 Task: For heading Use Italics Comic Sans MS with blue  colour, bold & Underline.  font size for heading22,  'Change the font style of data to'EB Garamond and font size to 14,  Change the alignment of both headline & data to Align right In the sheet  DashboardPayHist
Action: Mouse moved to (54, 136)
Screenshot: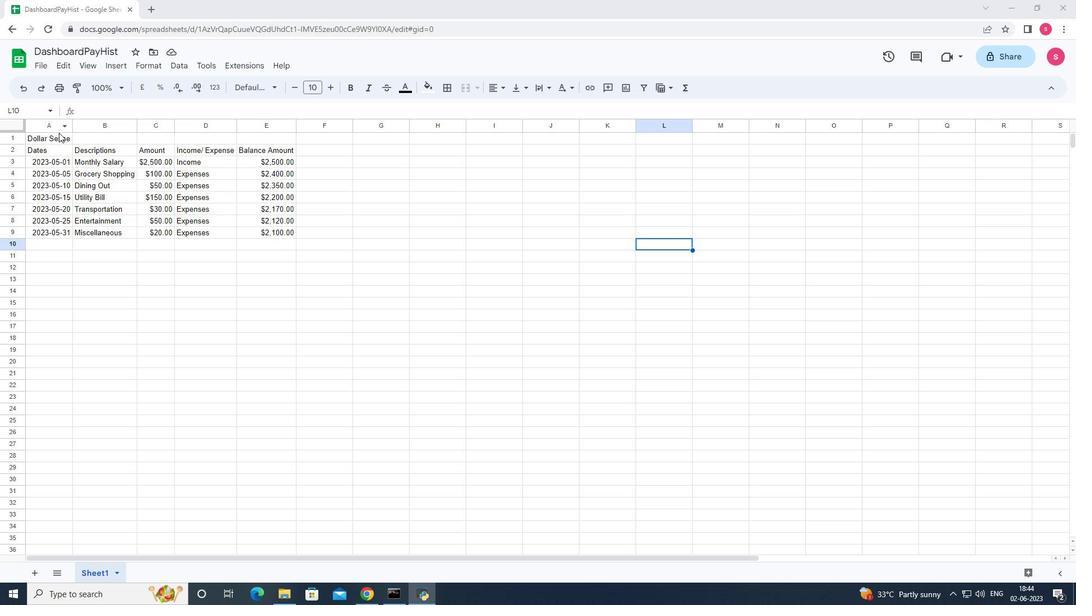 
Action: Mouse pressed left at (54, 136)
Screenshot: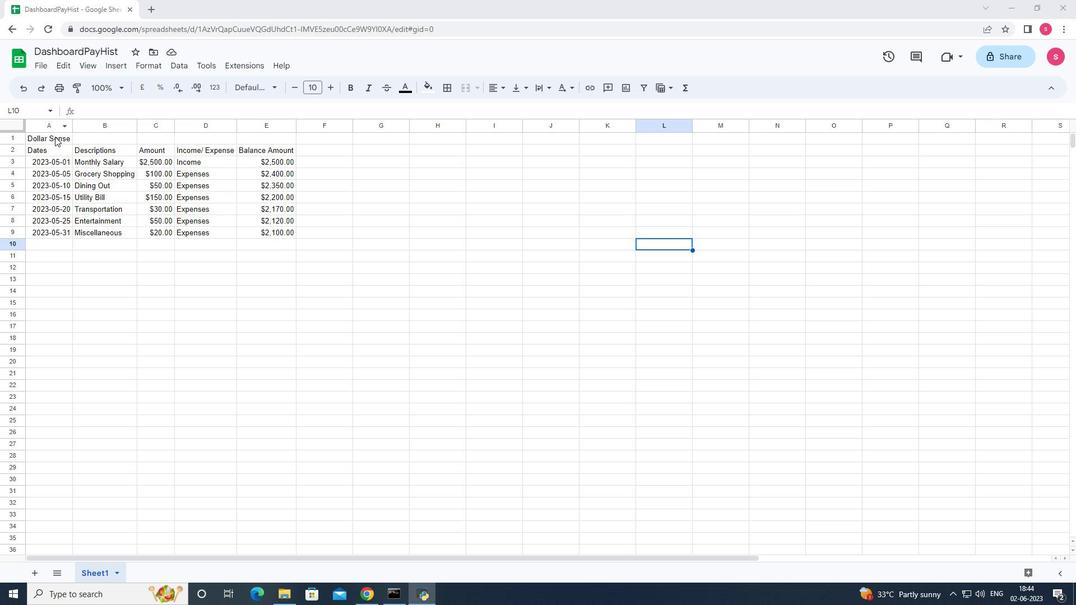 
Action: Mouse moved to (260, 91)
Screenshot: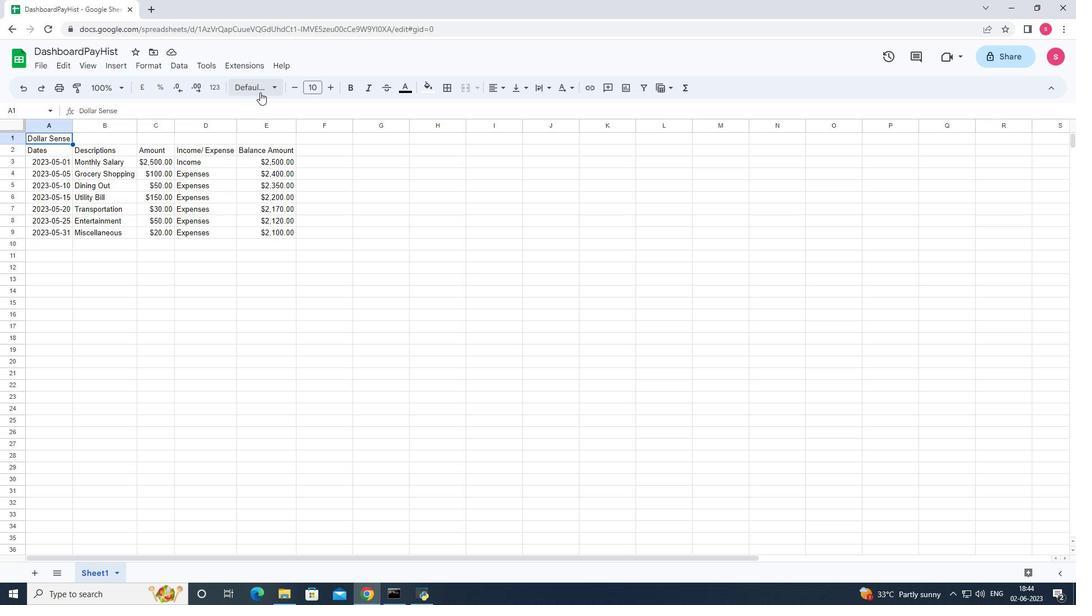 
Action: Mouse pressed left at (260, 91)
Screenshot: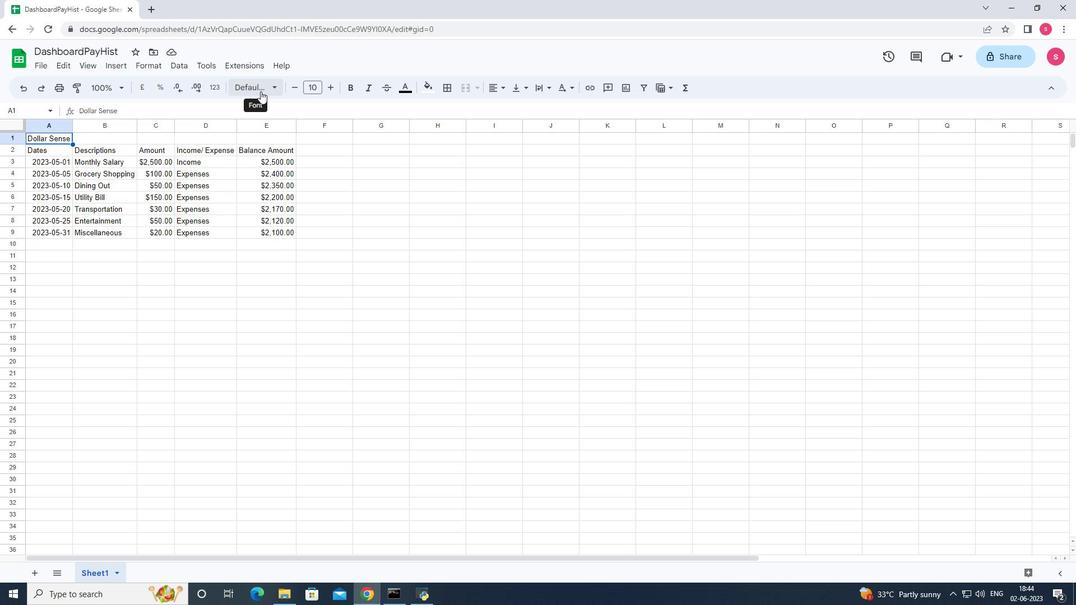 
Action: Mouse moved to (291, 398)
Screenshot: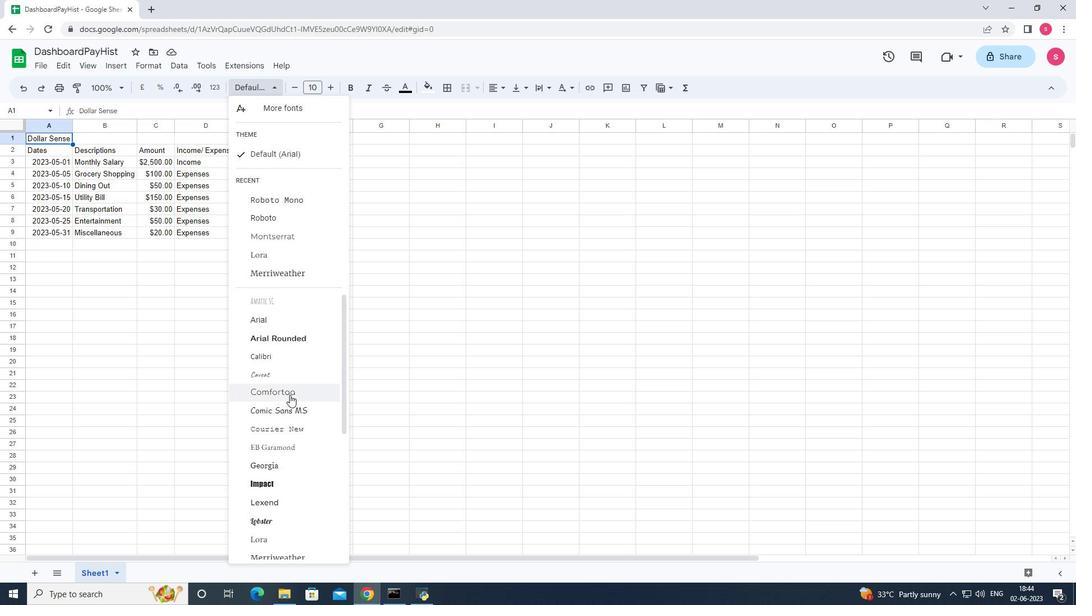 
Action: Mouse scrolled (291, 398) with delta (0, 0)
Screenshot: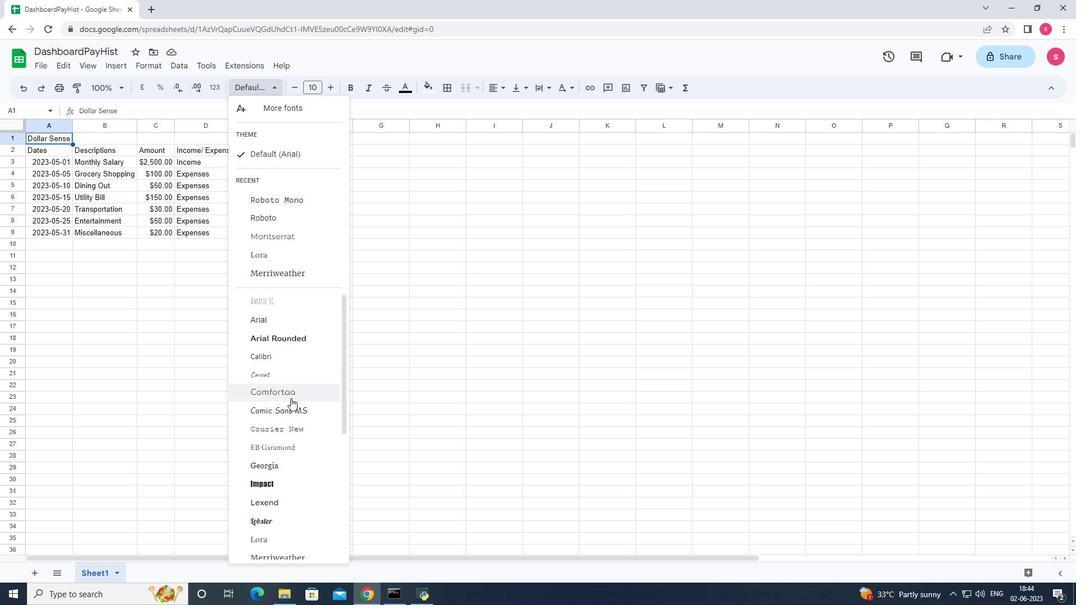 
Action: Mouse moved to (292, 402)
Screenshot: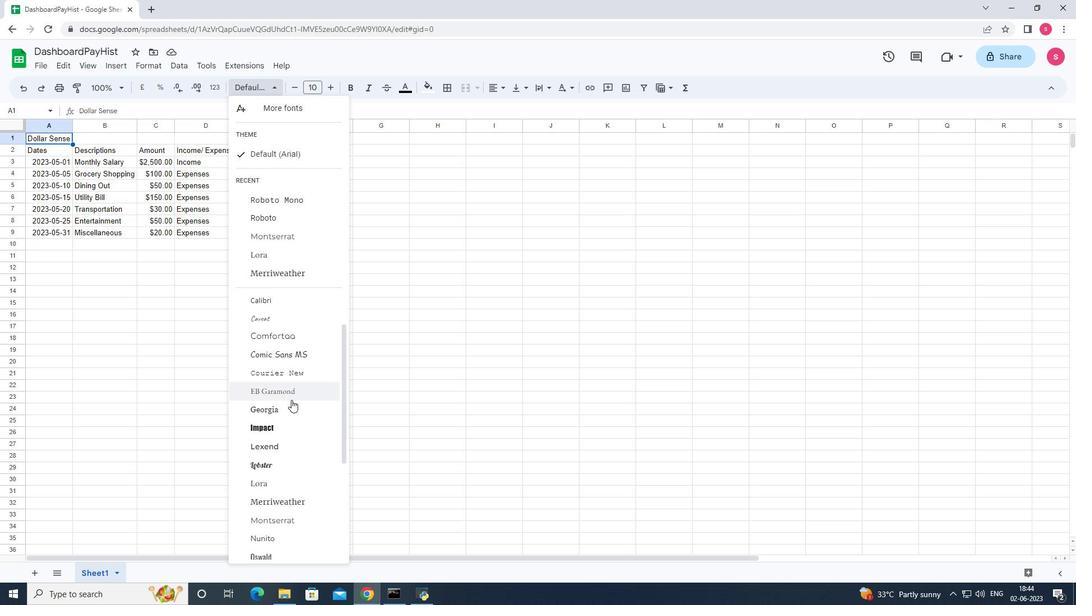 
Action: Mouse scrolled (292, 401) with delta (0, 0)
Screenshot: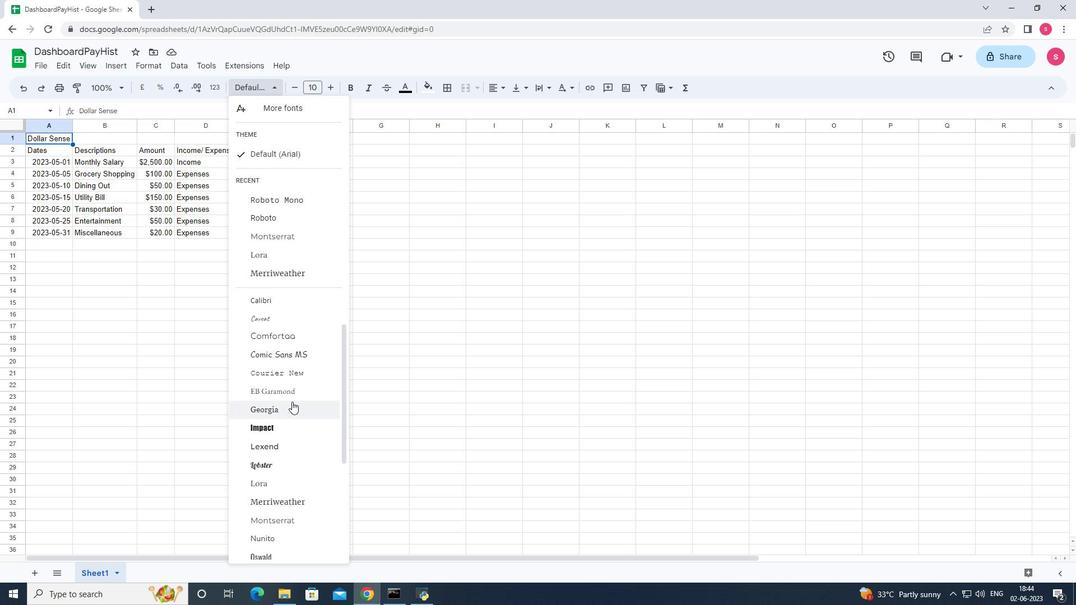 
Action: Mouse scrolled (292, 401) with delta (0, 0)
Screenshot: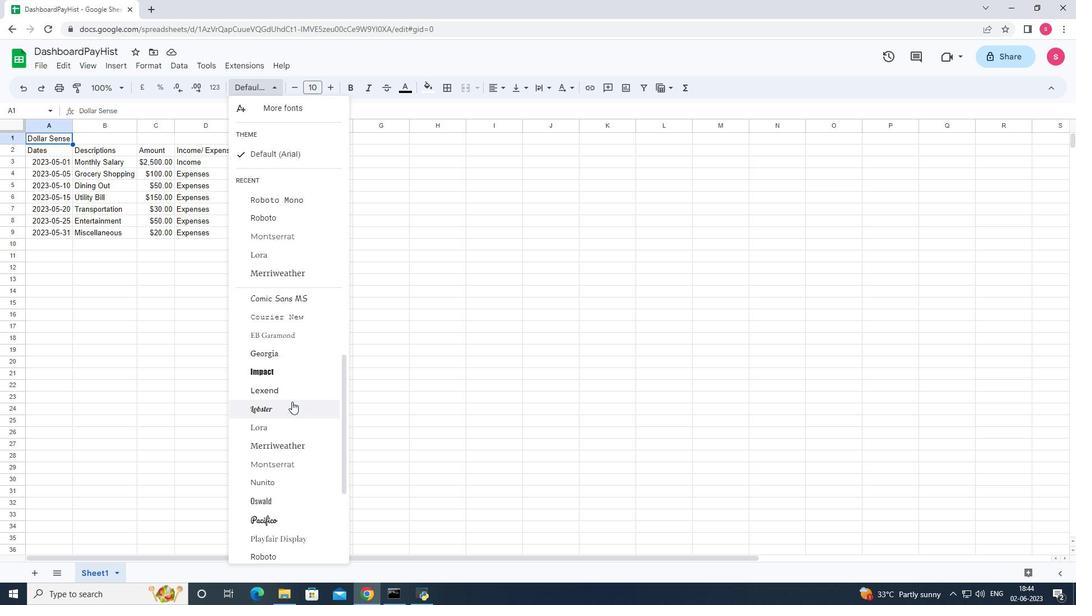 
Action: Mouse scrolled (292, 401) with delta (0, 0)
Screenshot: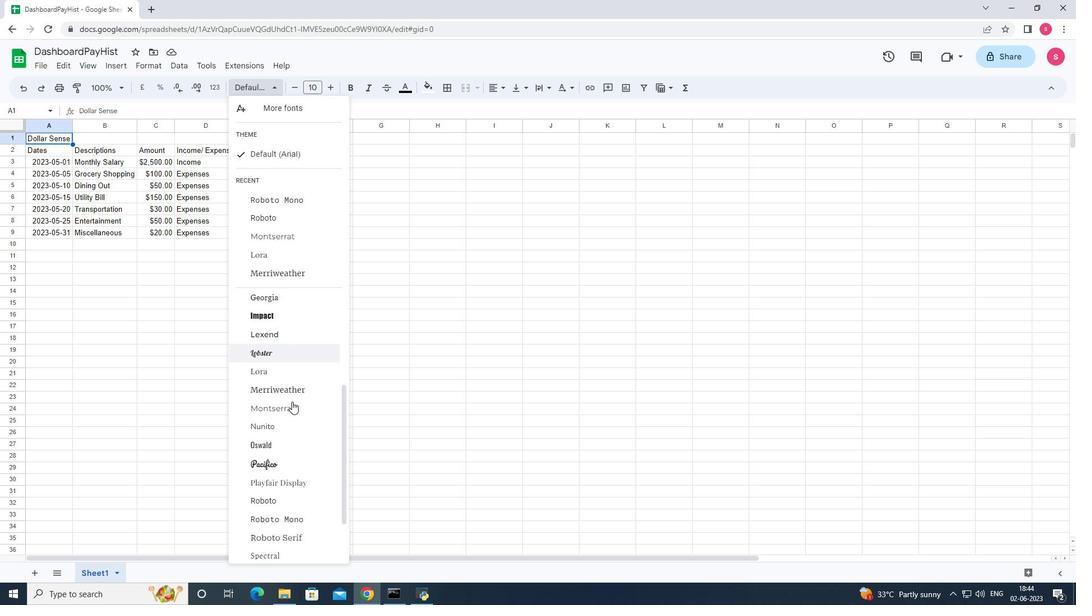 
Action: Mouse scrolled (292, 401) with delta (0, 0)
Screenshot: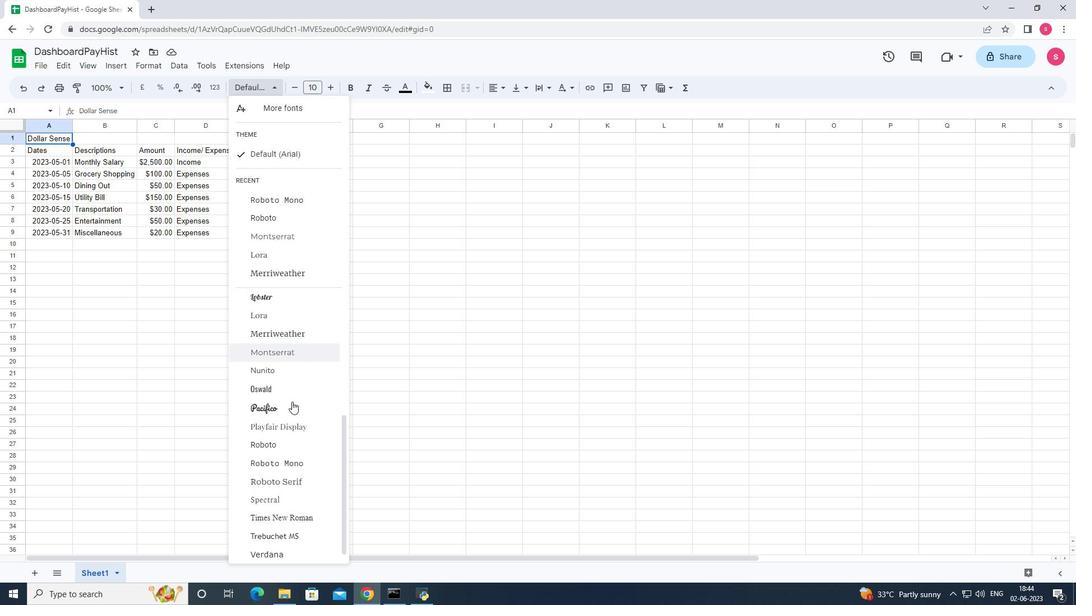 
Action: Mouse scrolled (292, 401) with delta (0, 0)
Screenshot: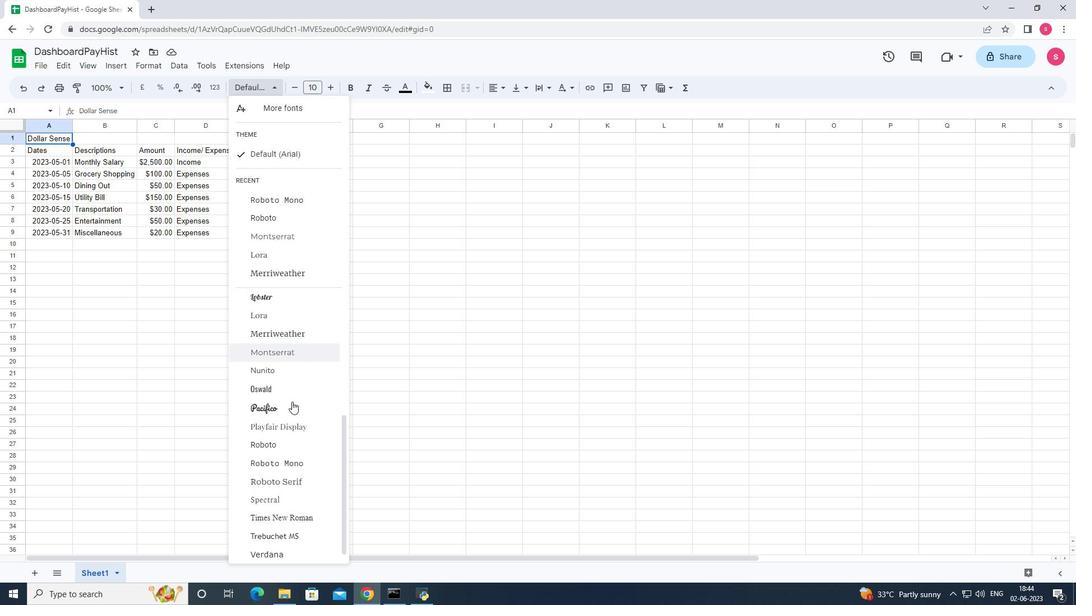 
Action: Mouse scrolled (292, 402) with delta (0, 0)
Screenshot: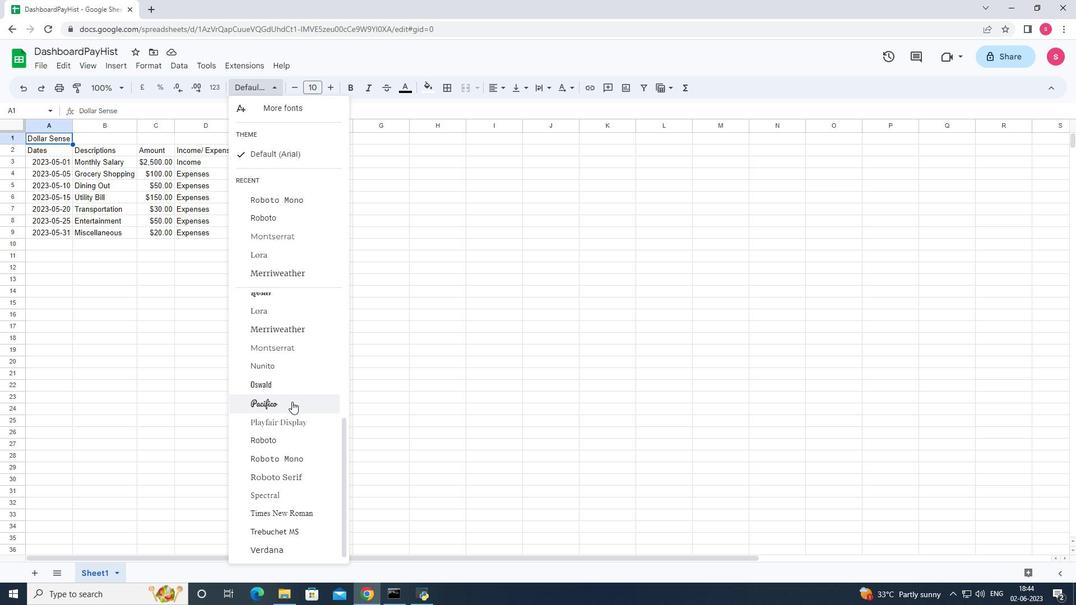 
Action: Mouse scrolled (292, 402) with delta (0, 0)
Screenshot: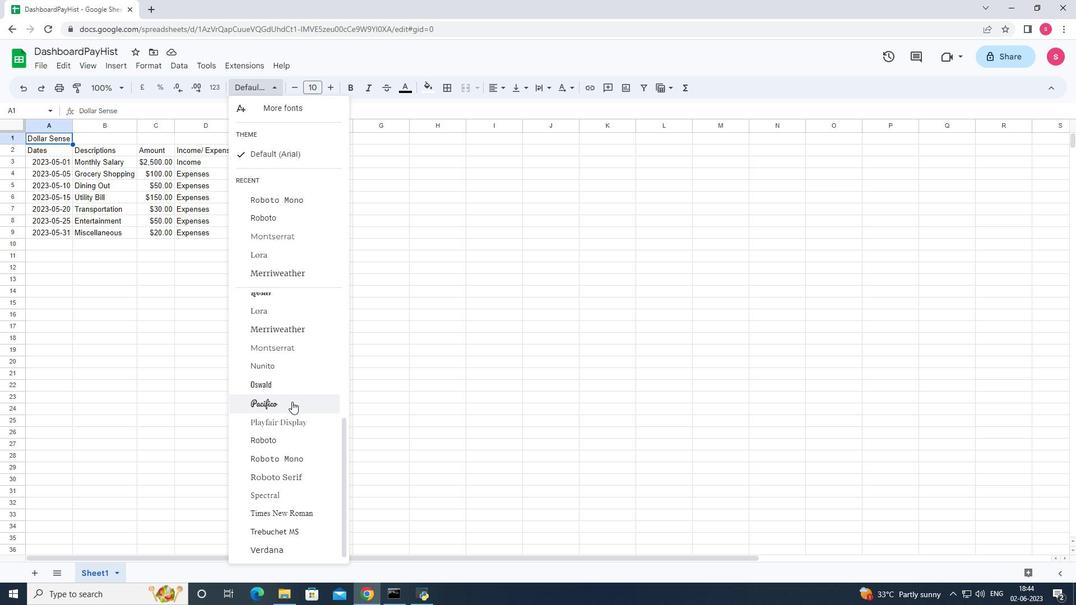 
Action: Mouse scrolled (292, 402) with delta (0, 0)
Screenshot: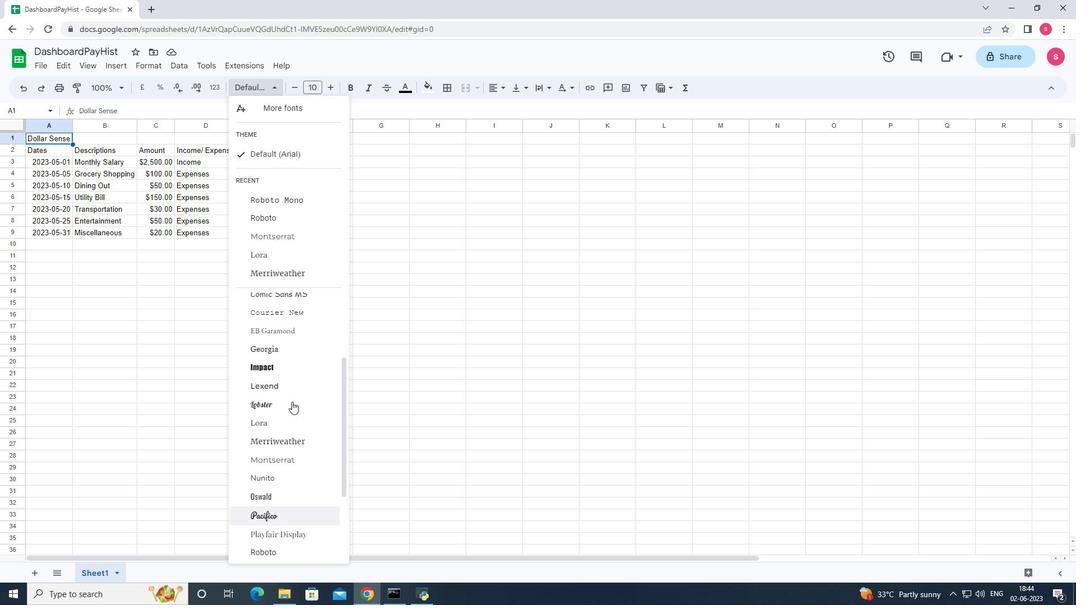 
Action: Mouse scrolled (292, 402) with delta (0, 0)
Screenshot: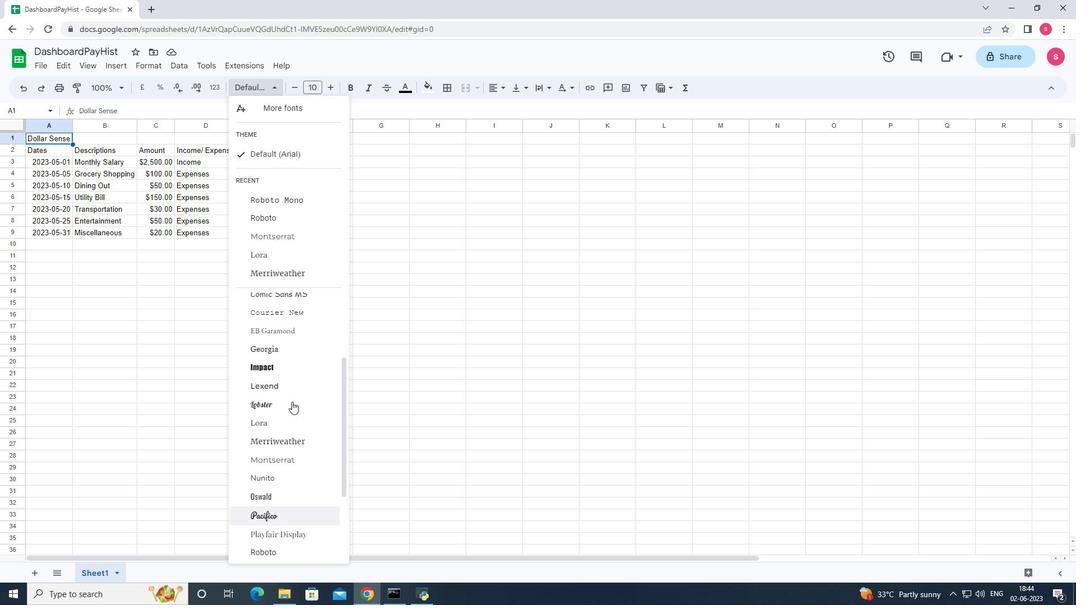 
Action: Mouse moved to (298, 407)
Screenshot: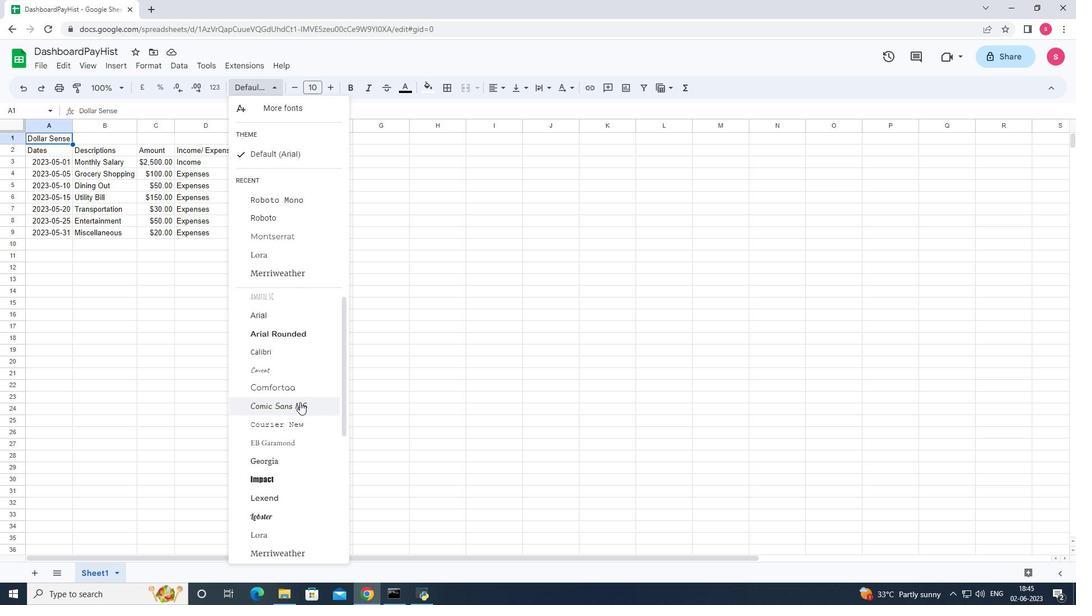 
Action: Mouse pressed left at (298, 407)
Screenshot: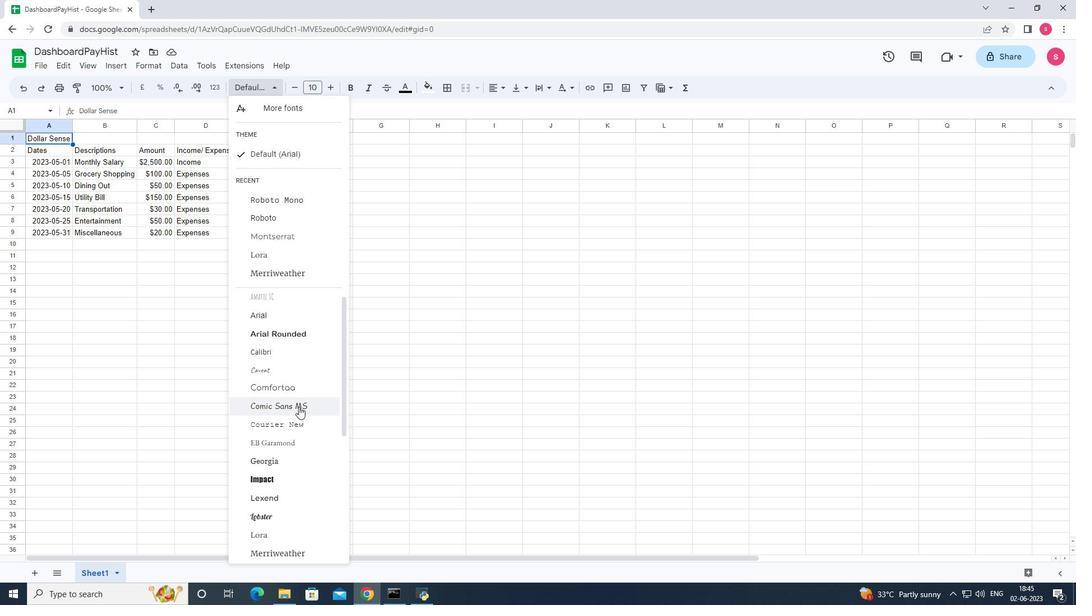 
Action: Mouse moved to (404, 93)
Screenshot: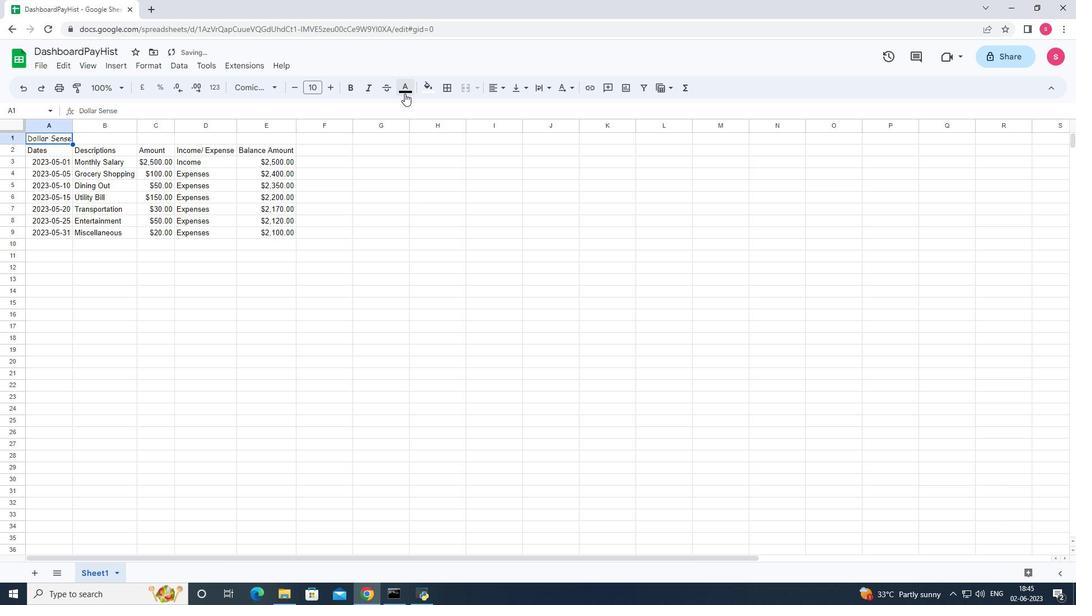 
Action: Mouse pressed left at (404, 93)
Screenshot: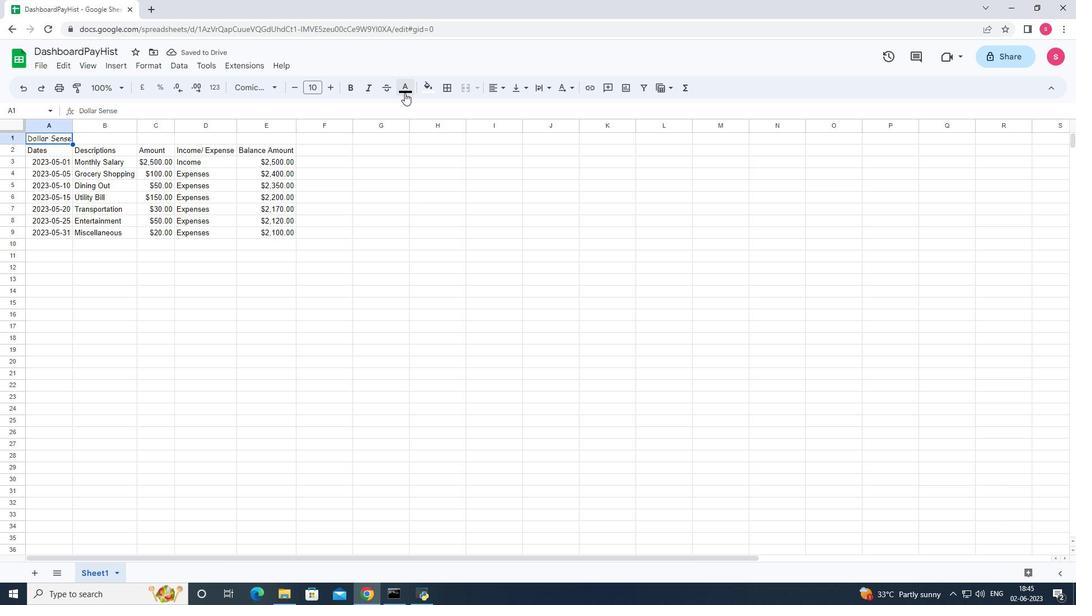 
Action: Mouse moved to (494, 141)
Screenshot: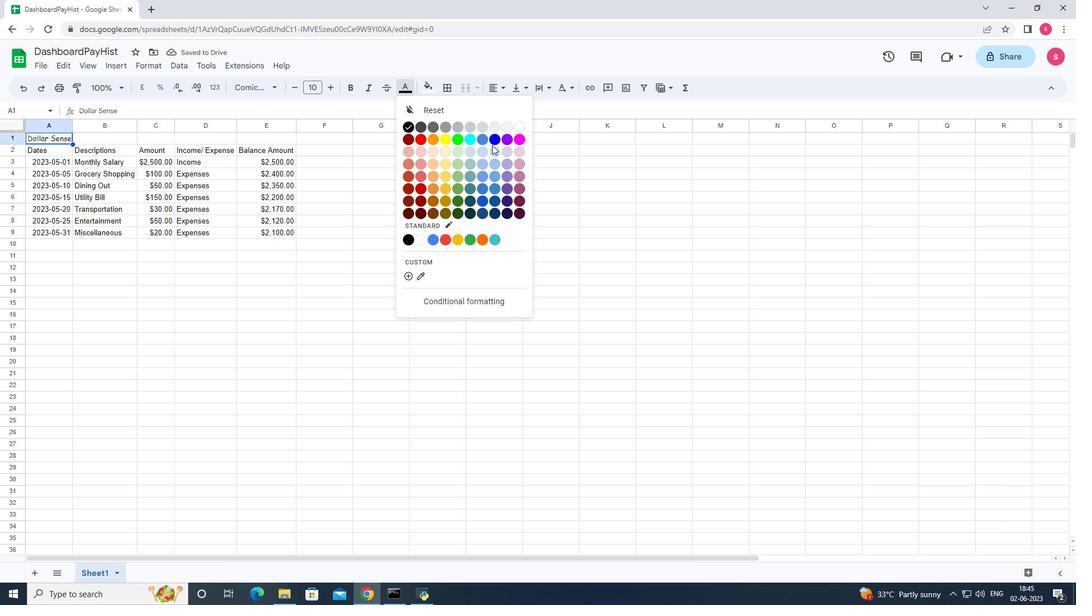 
Action: Mouse pressed left at (494, 141)
Screenshot: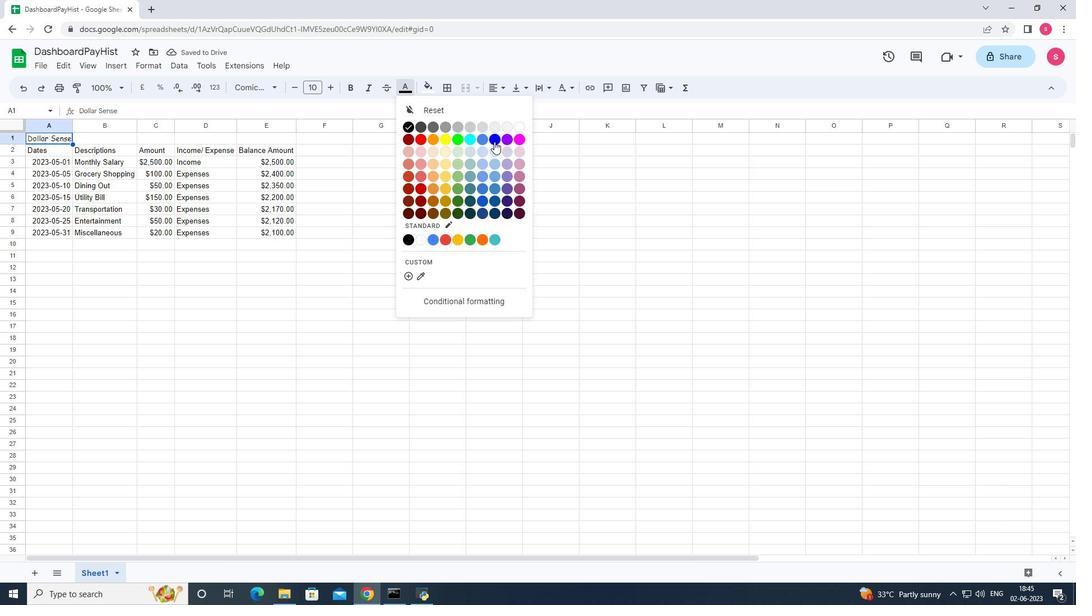 
Action: Mouse moved to (348, 91)
Screenshot: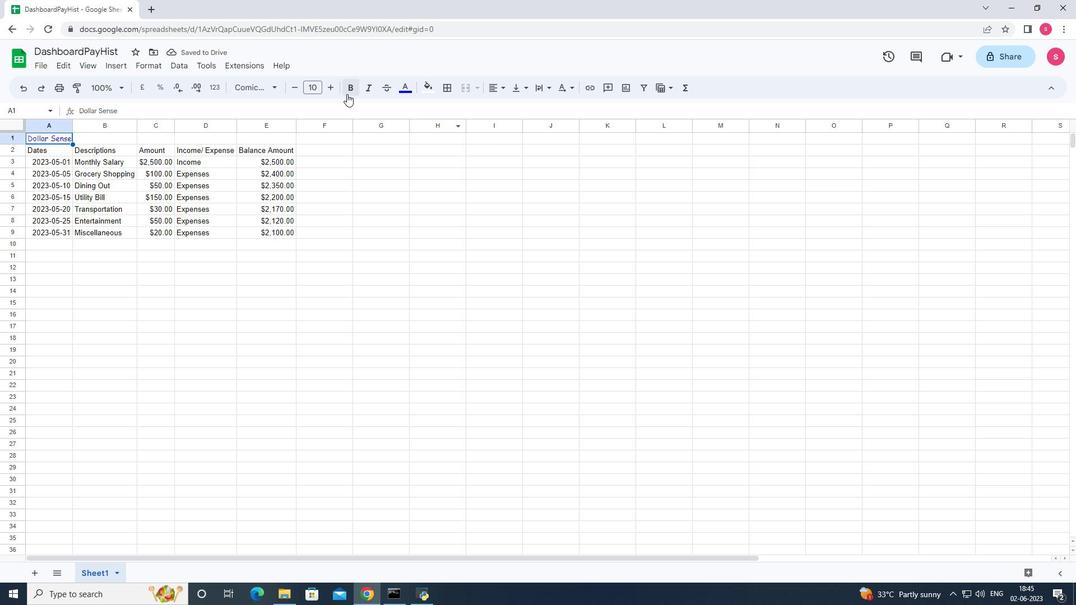 
Action: Mouse pressed left at (348, 91)
Screenshot: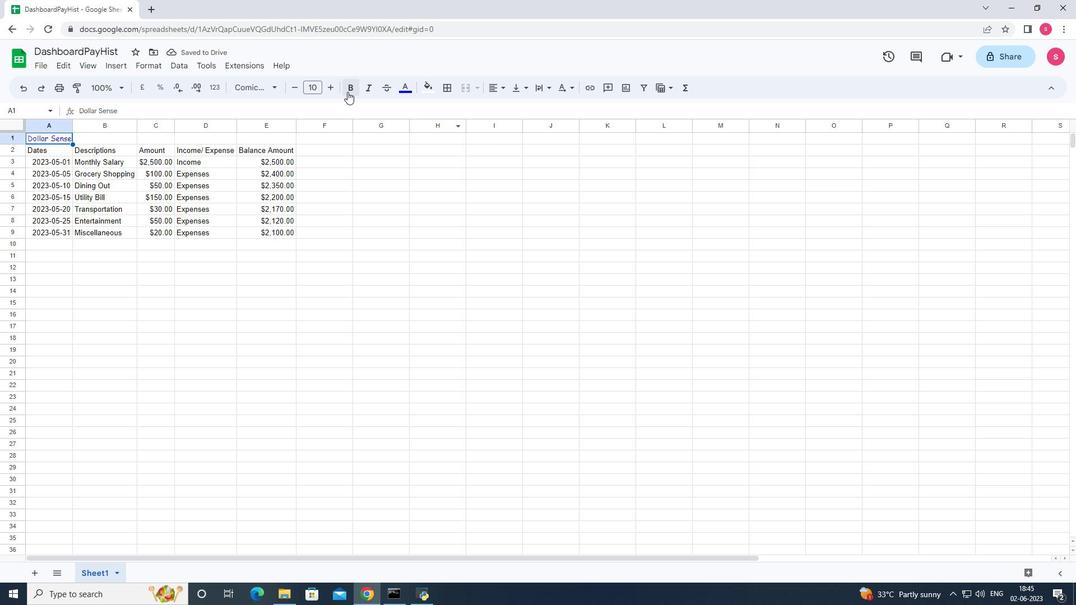 
Action: Mouse moved to (150, 67)
Screenshot: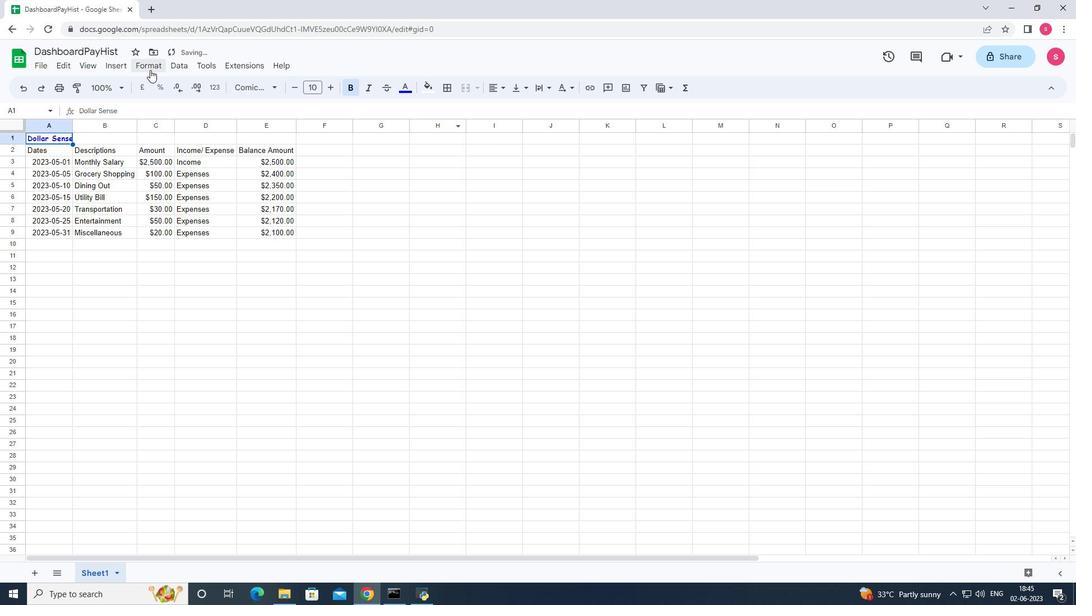 
Action: Mouse pressed left at (150, 67)
Screenshot: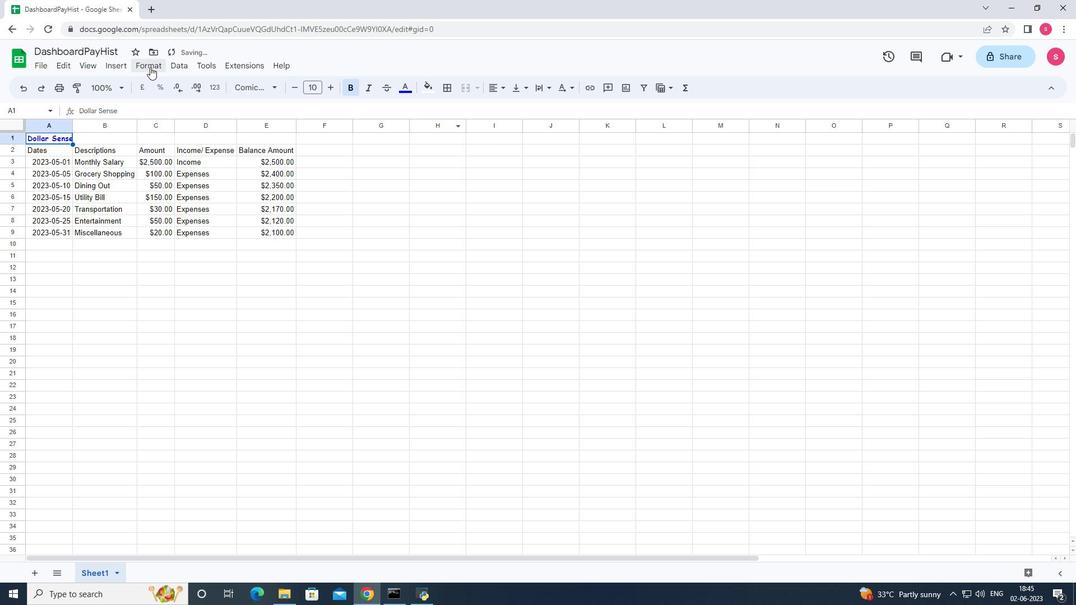 
Action: Mouse moved to (173, 127)
Screenshot: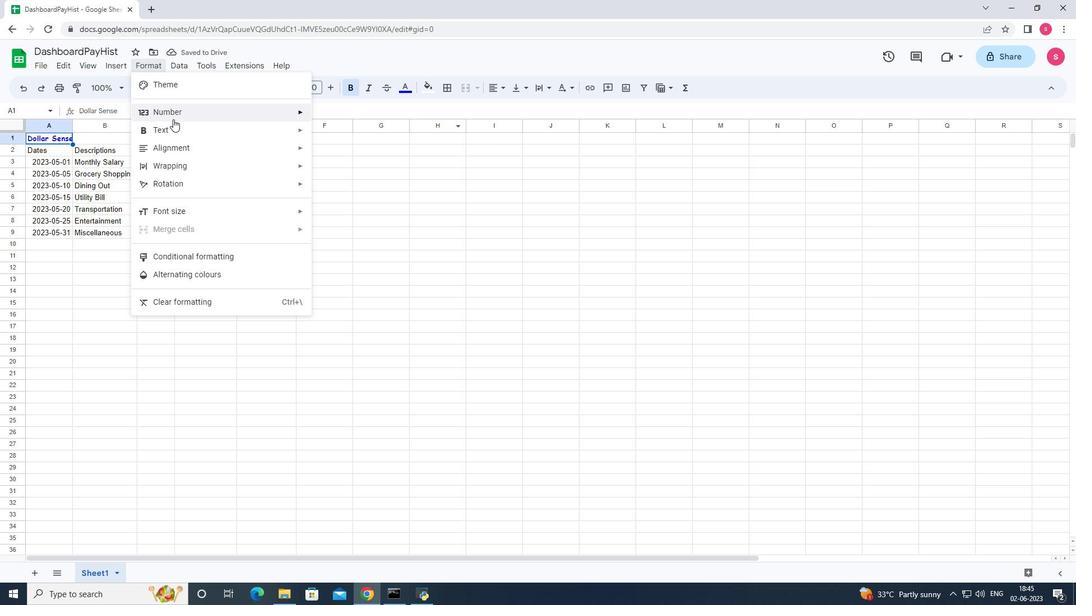 
Action: Mouse pressed left at (173, 127)
Screenshot: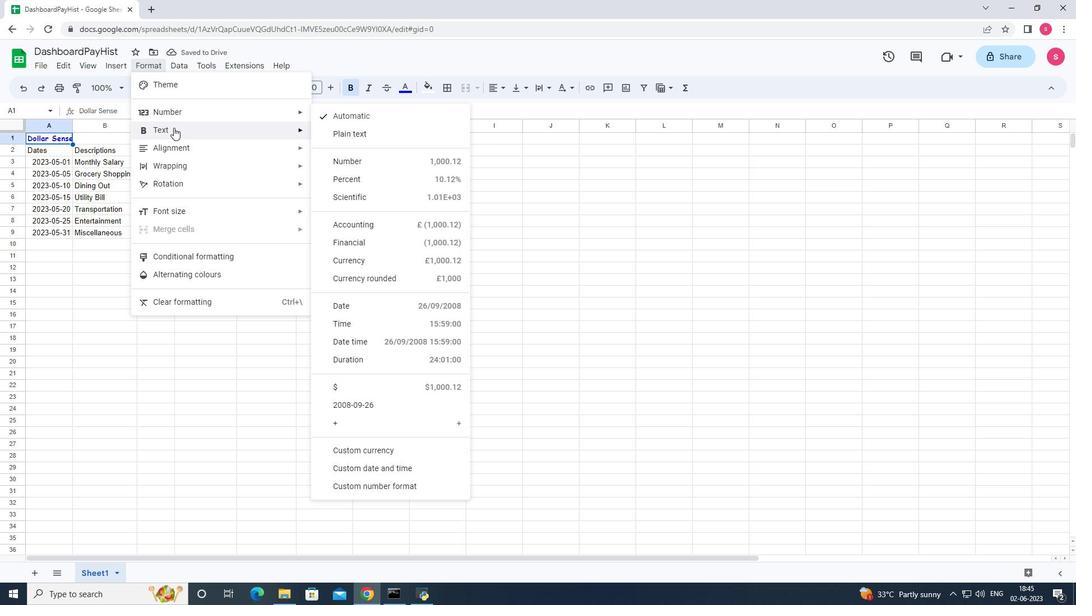 
Action: Mouse moved to (358, 171)
Screenshot: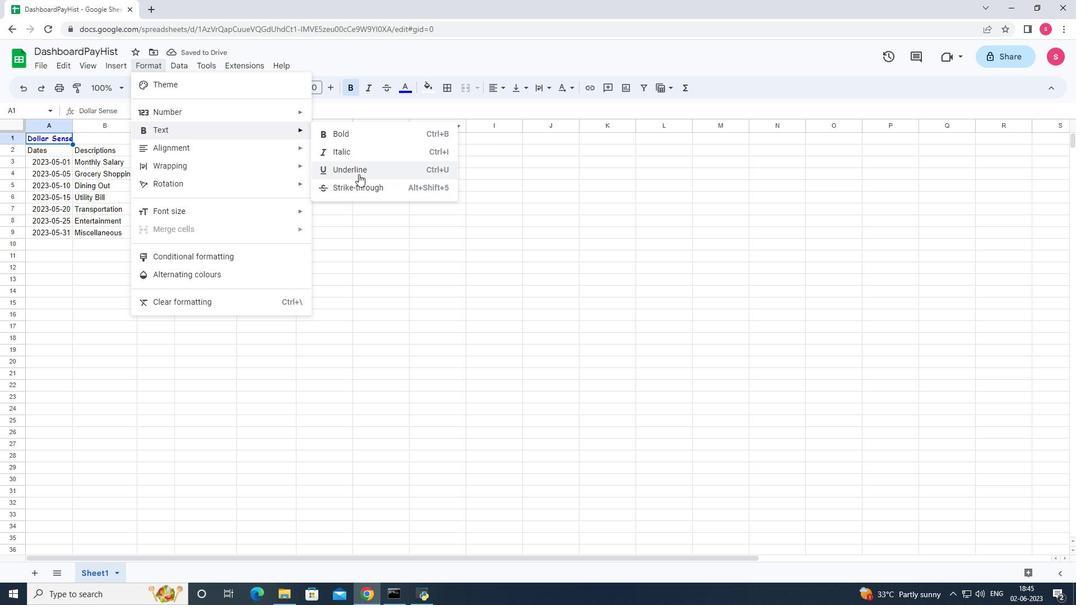 
Action: Mouse pressed left at (358, 171)
Screenshot: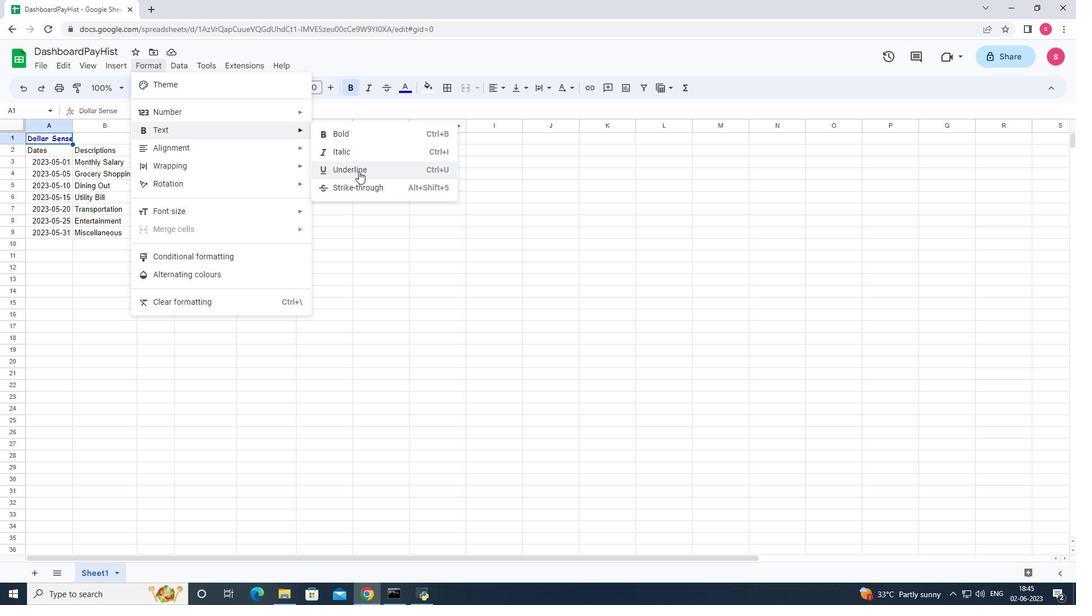 
Action: Mouse moved to (329, 90)
Screenshot: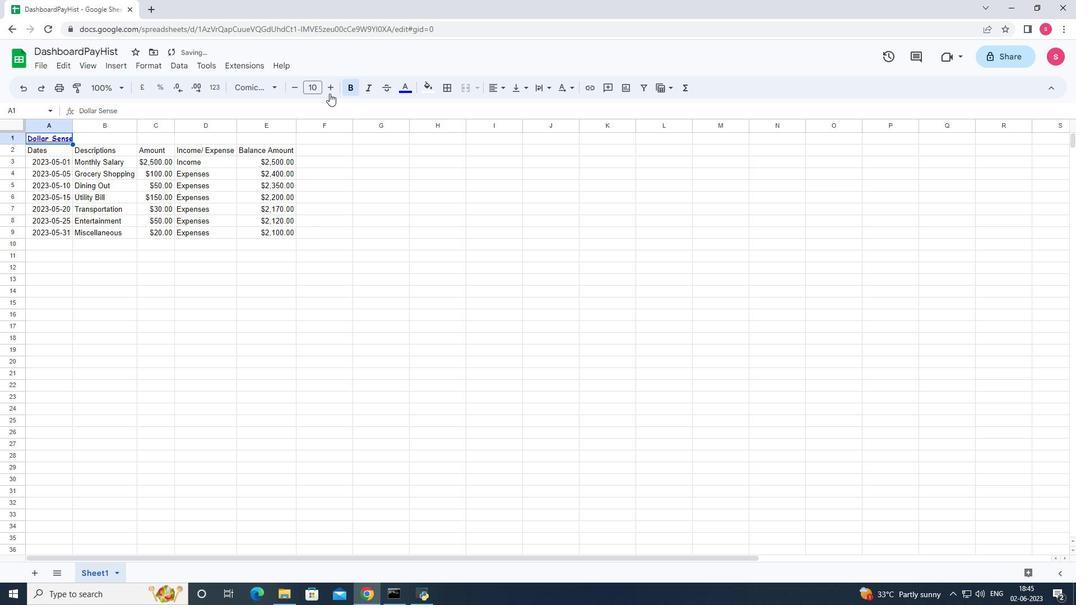 
Action: Mouse pressed left at (329, 90)
Screenshot: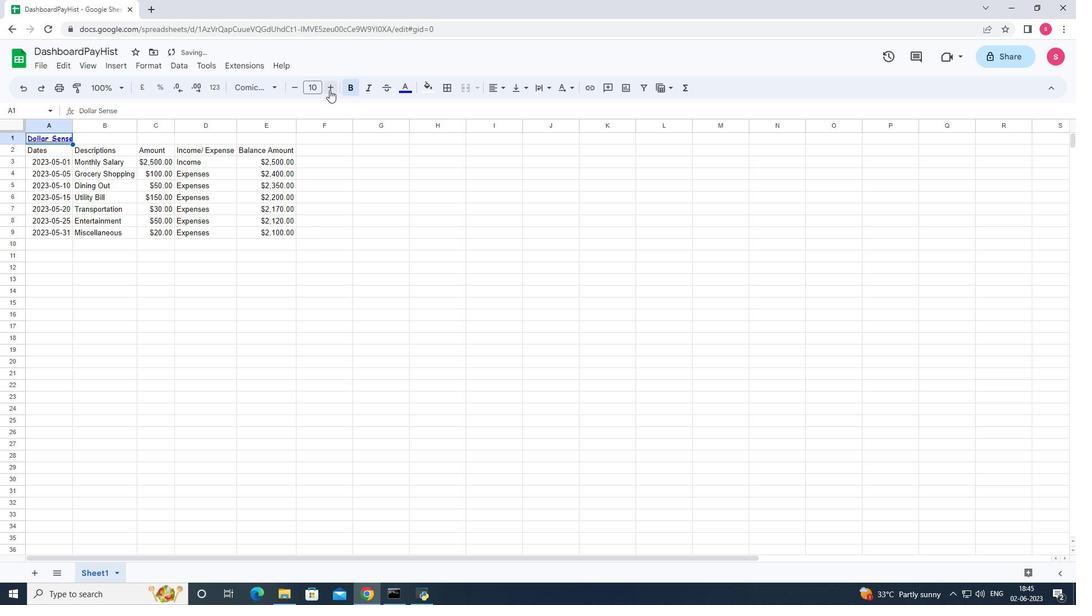 
Action: Mouse pressed left at (329, 90)
Screenshot: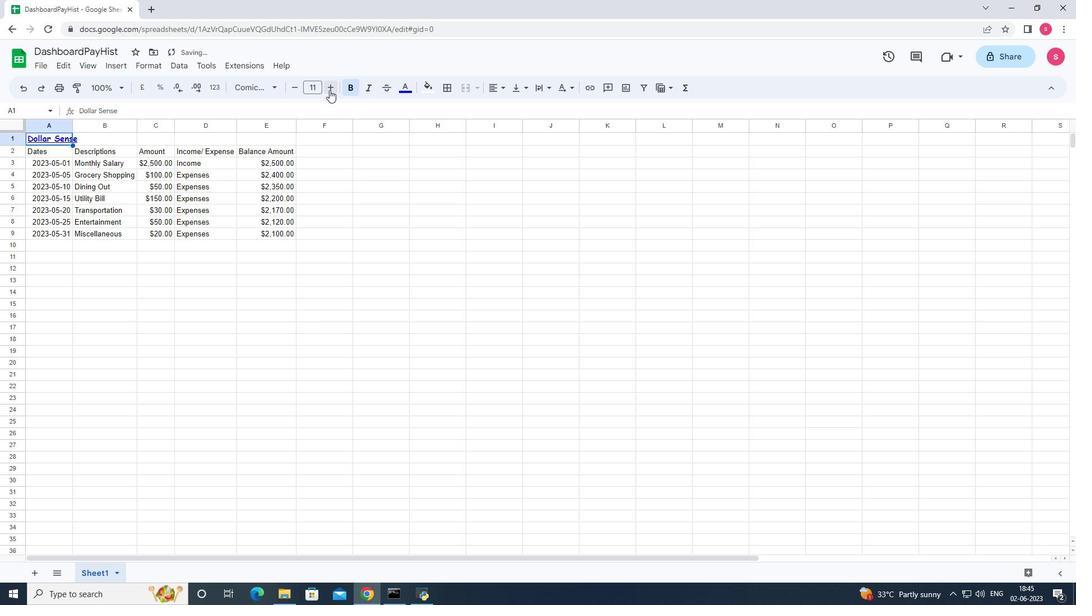 
Action: Mouse pressed left at (329, 90)
Screenshot: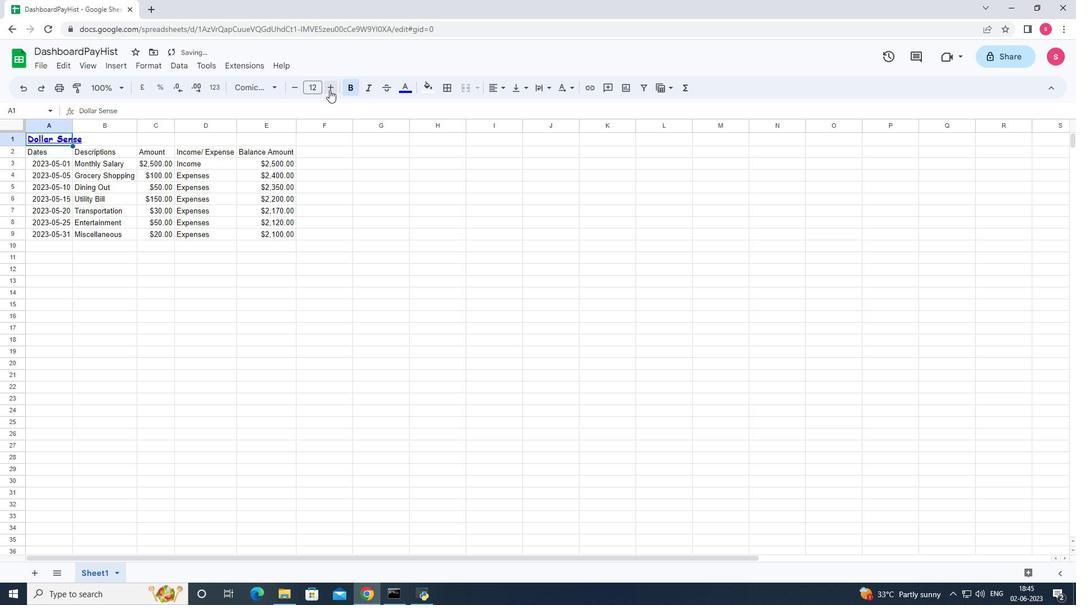 
Action: Mouse pressed left at (329, 90)
Screenshot: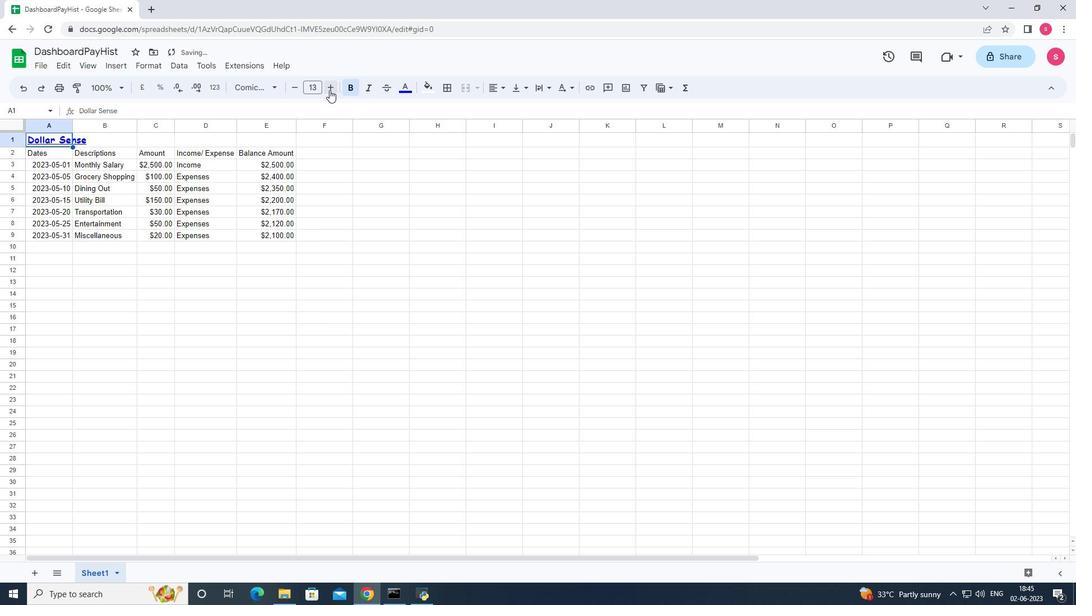 
Action: Mouse moved to (329, 90)
Screenshot: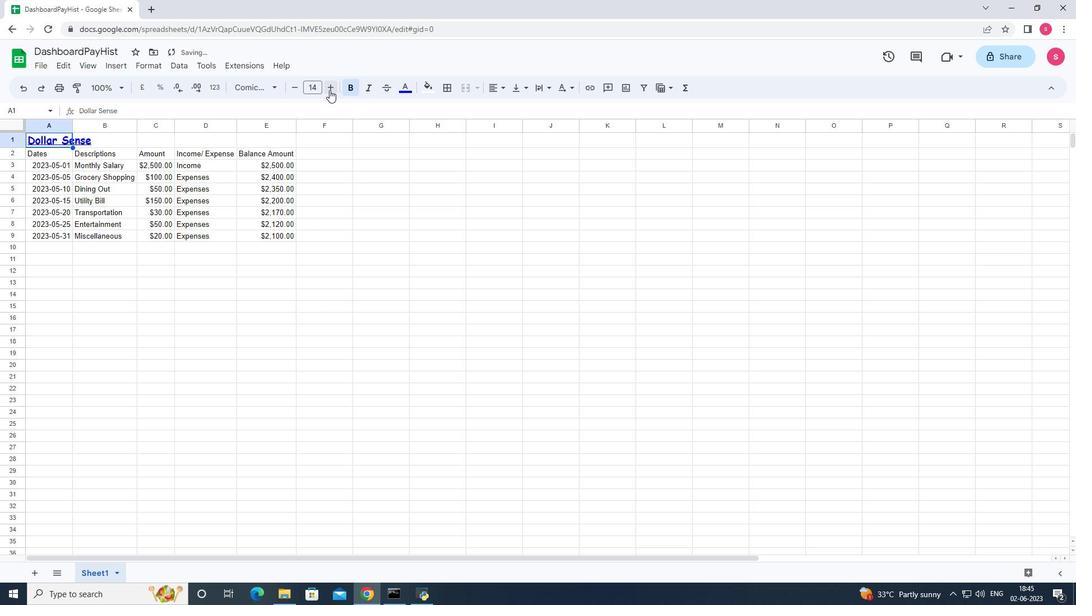 
Action: Mouse pressed left at (329, 90)
Screenshot: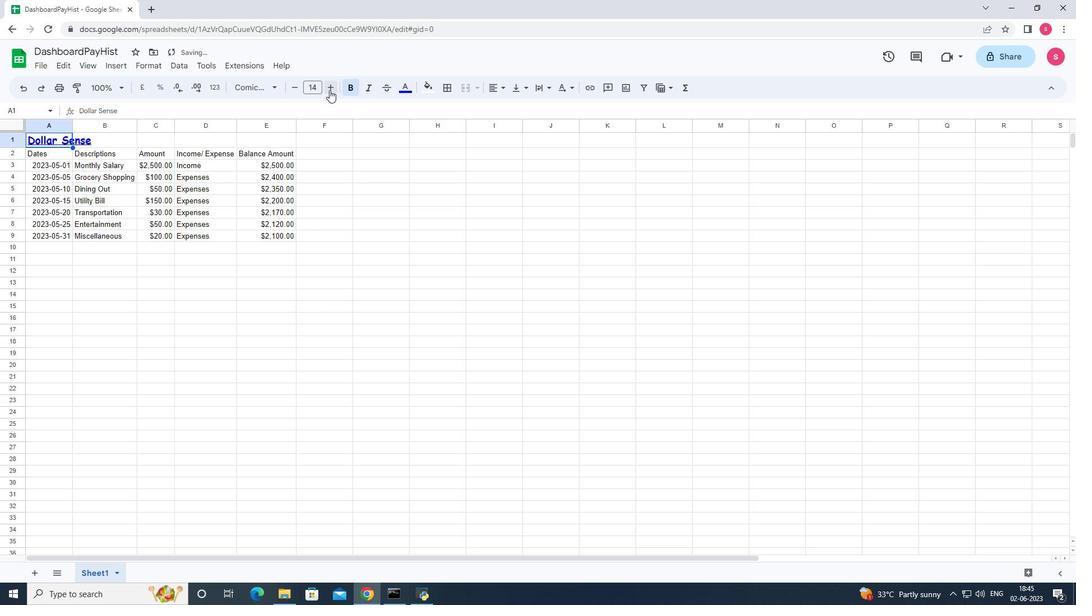 
Action: Mouse pressed left at (329, 90)
Screenshot: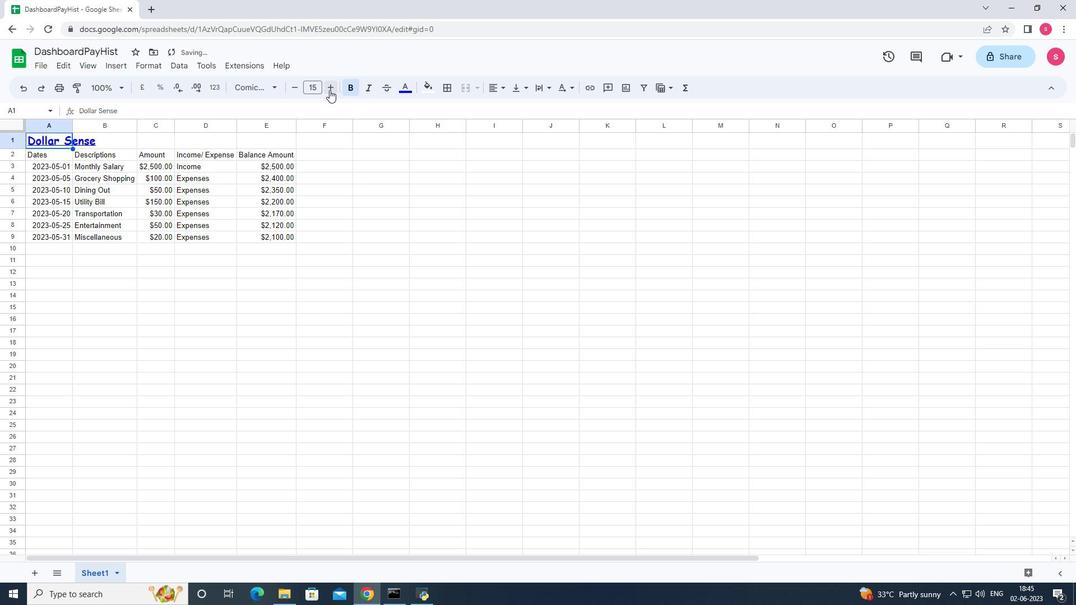 
Action: Mouse pressed left at (329, 90)
Screenshot: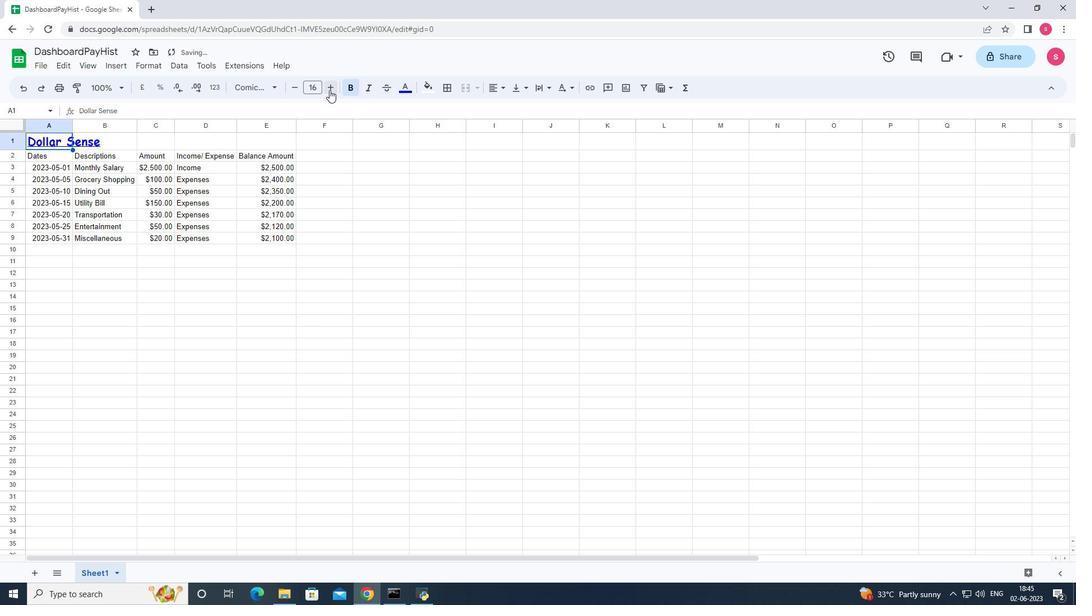 
Action: Mouse pressed left at (329, 90)
Screenshot: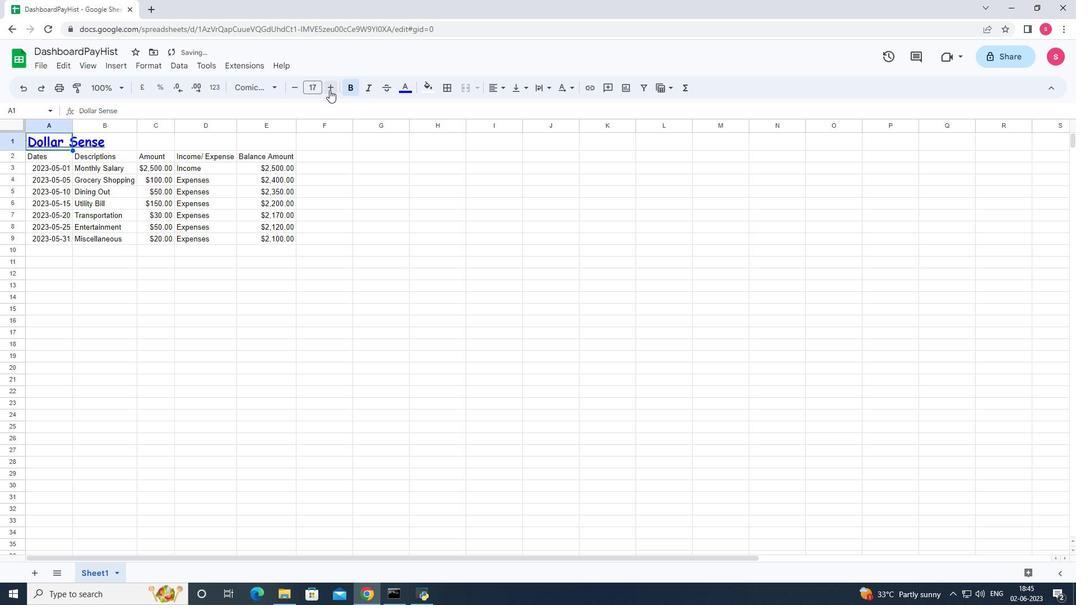 
Action: Mouse pressed left at (329, 90)
Screenshot: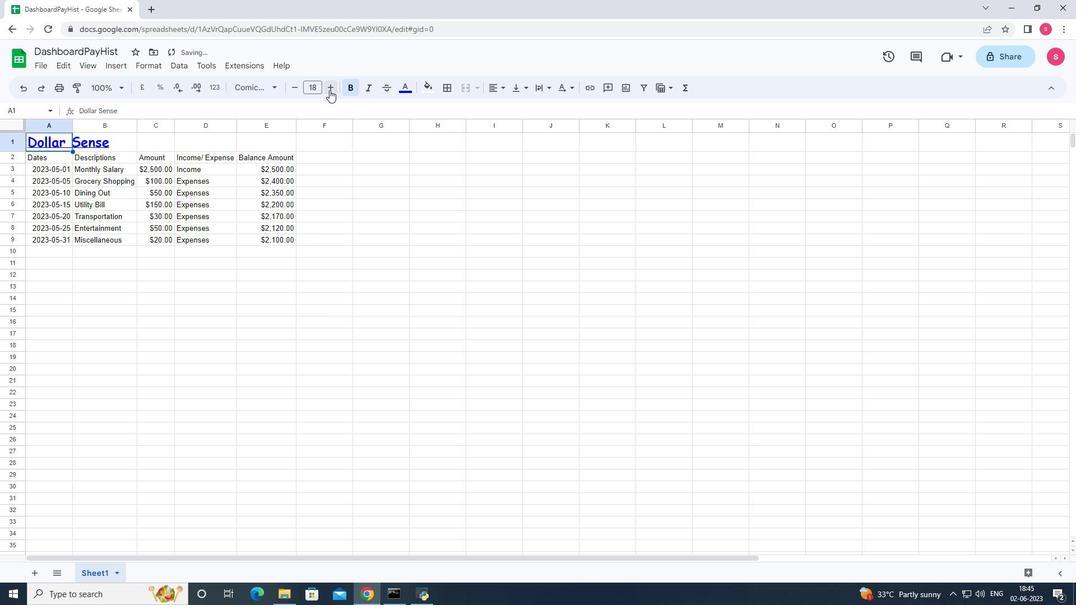 
Action: Mouse pressed left at (329, 90)
Screenshot: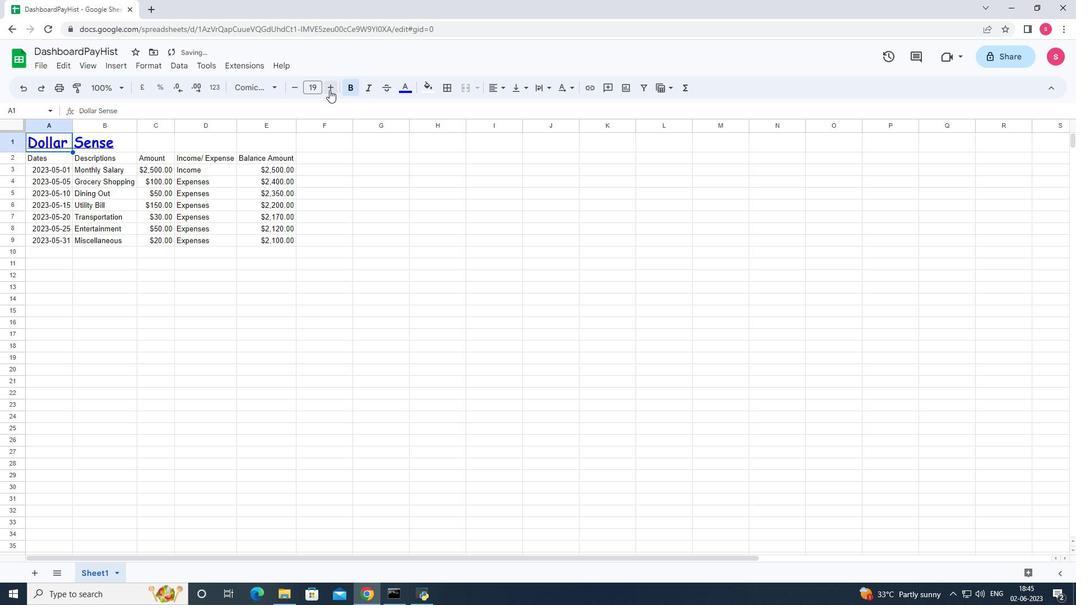 
Action: Mouse pressed left at (329, 90)
Screenshot: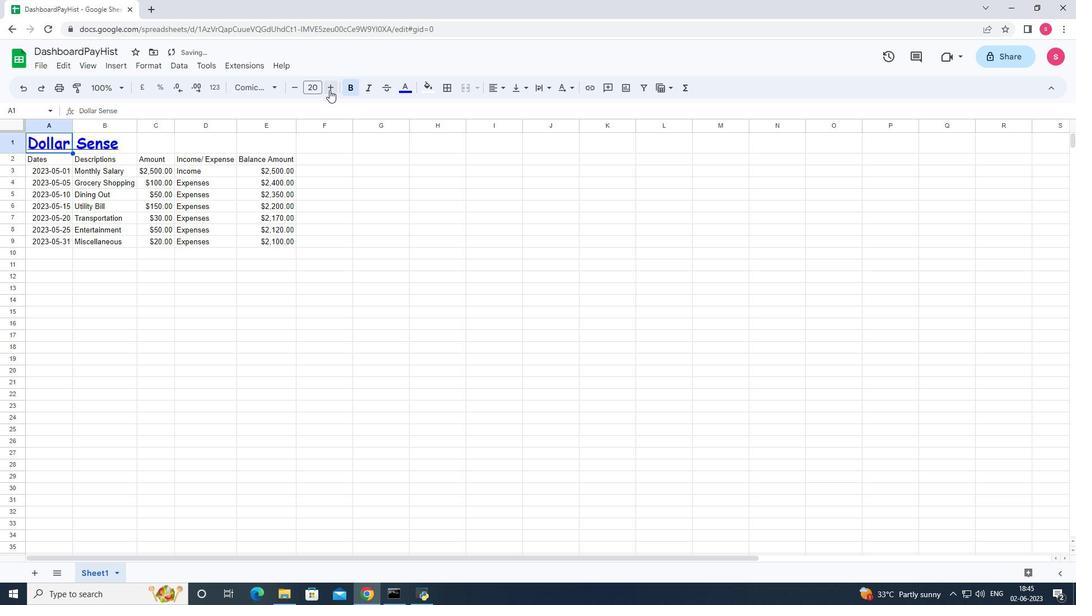 
Action: Mouse pressed left at (329, 90)
Screenshot: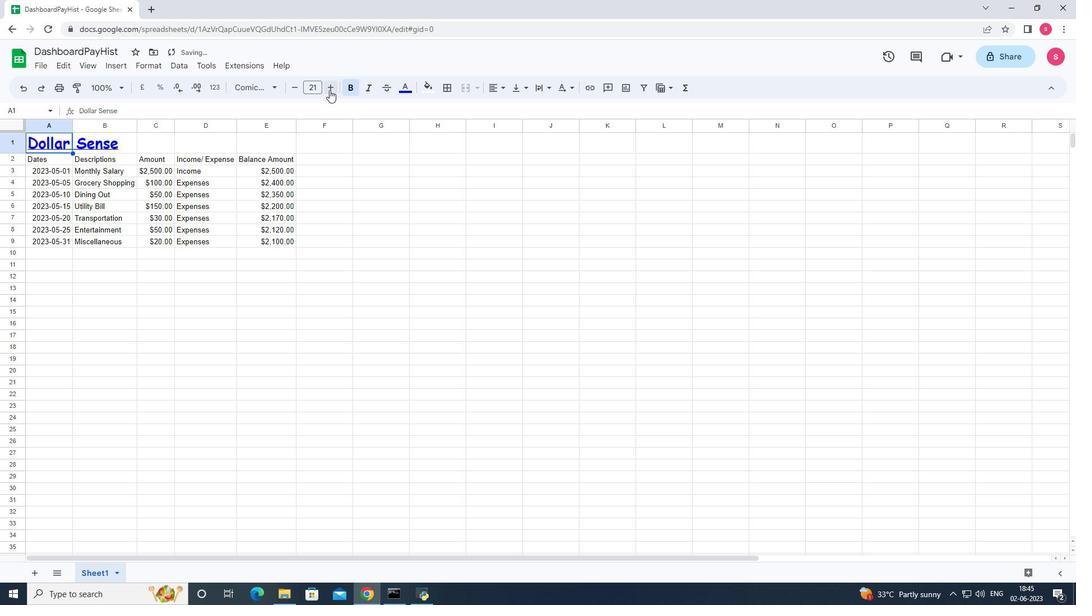 
Action: Mouse moved to (523, 348)
Screenshot: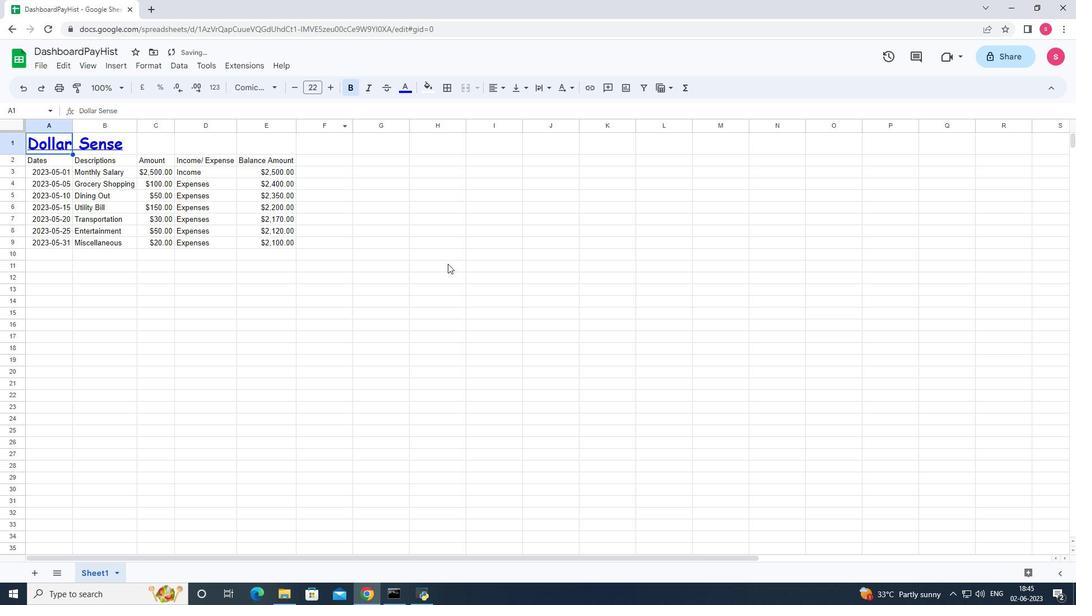 
Action: Mouse pressed left at (523, 348)
Screenshot: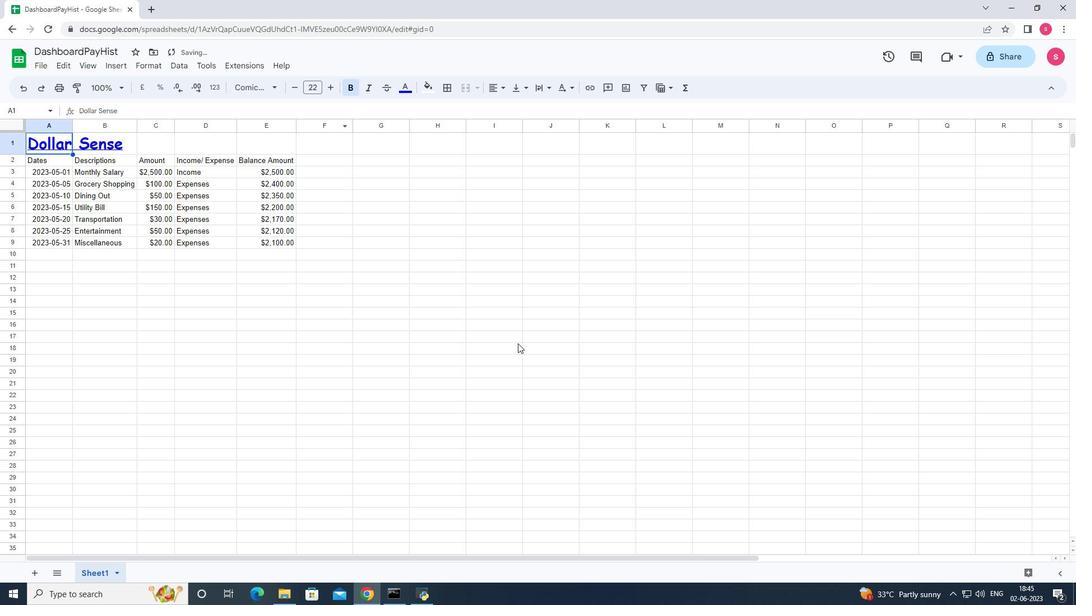 
Action: Mouse moved to (60, 157)
Screenshot: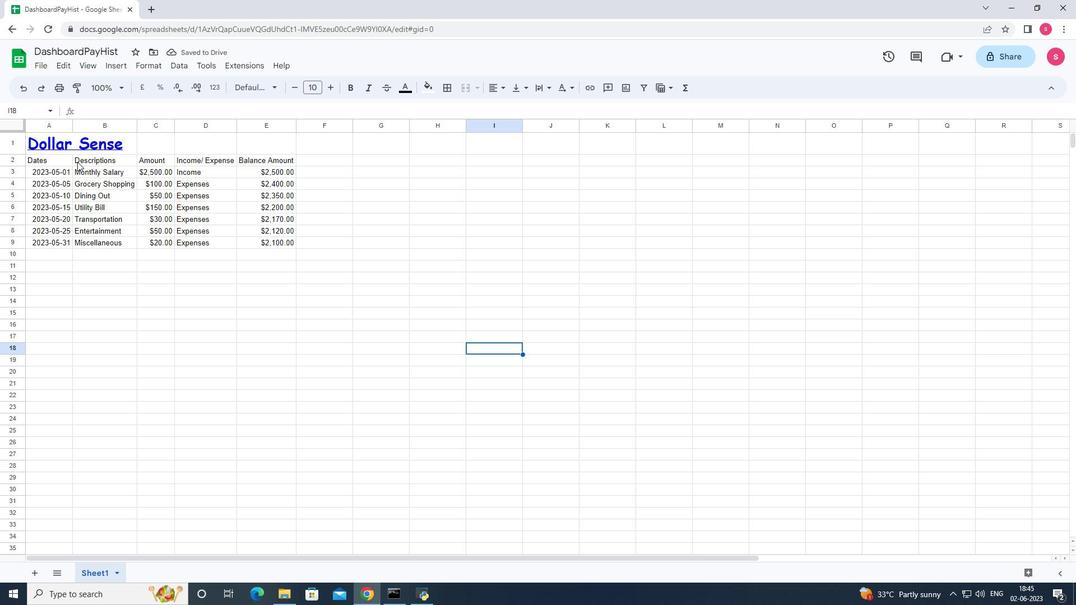 
Action: Mouse pressed left at (60, 157)
Screenshot: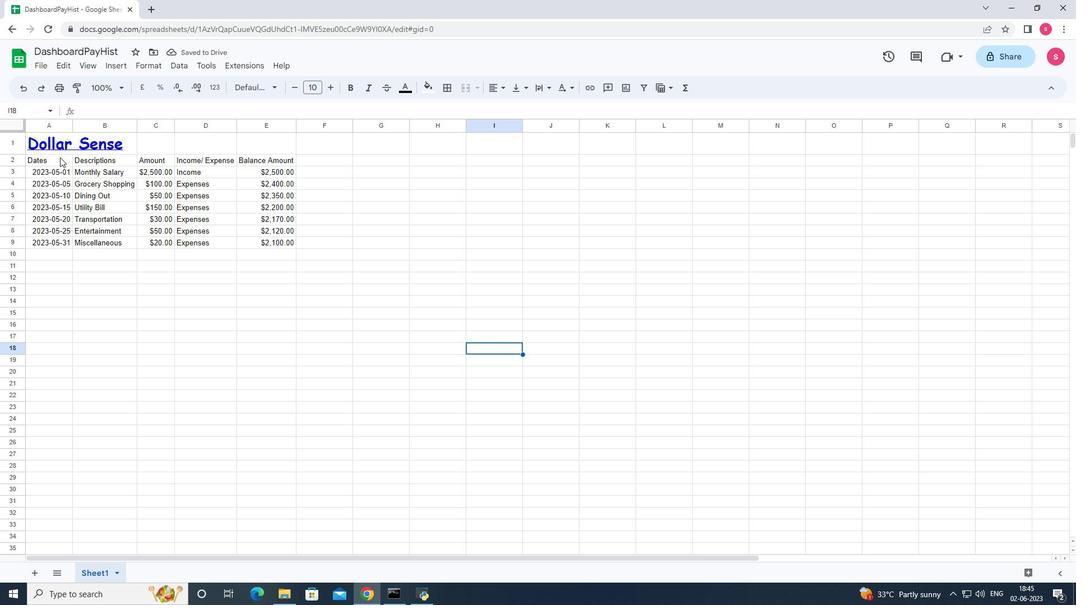 
Action: Mouse moved to (274, 88)
Screenshot: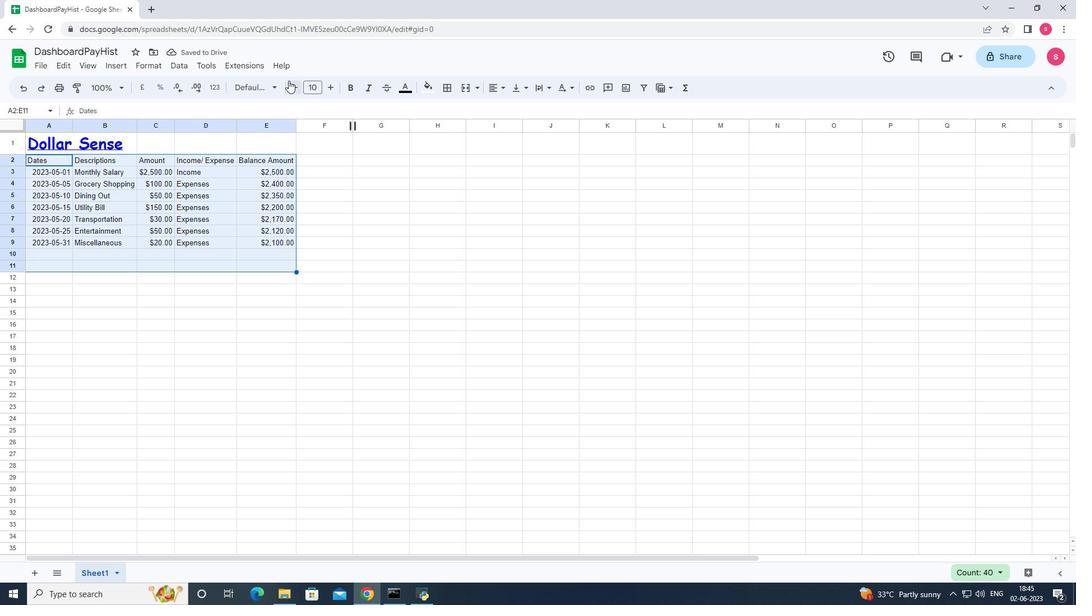 
Action: Mouse pressed left at (274, 88)
Screenshot: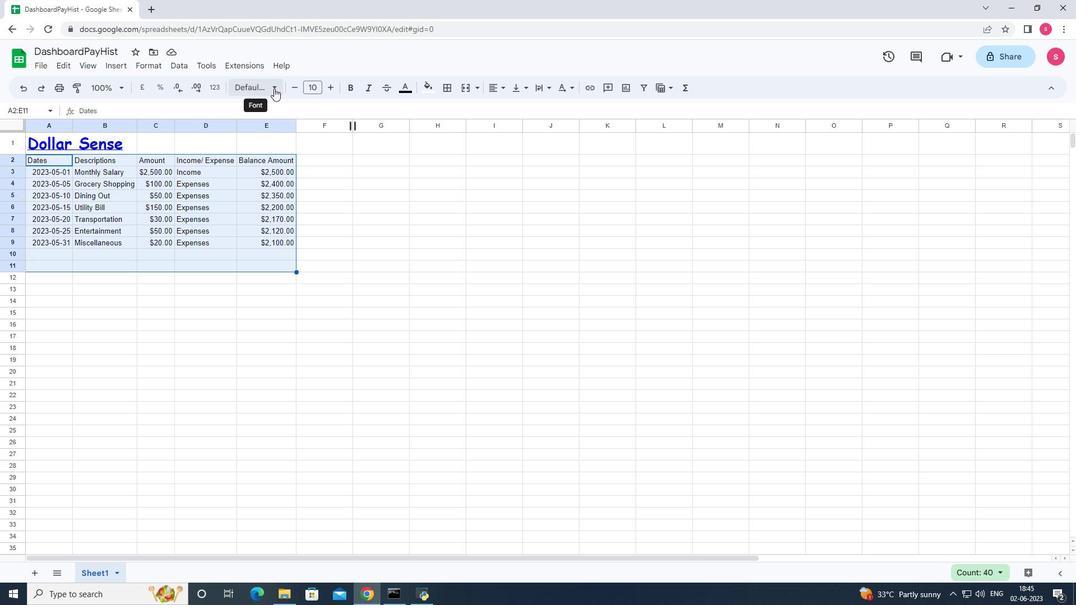 
Action: Mouse moved to (296, 239)
Screenshot: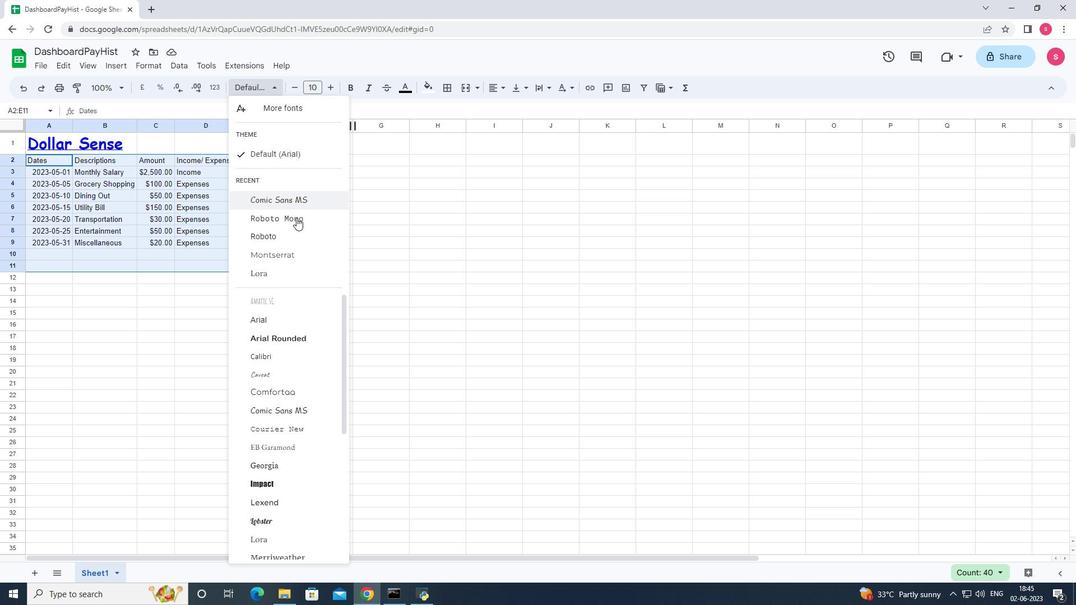 
Action: Mouse scrolled (296, 238) with delta (0, 0)
Screenshot: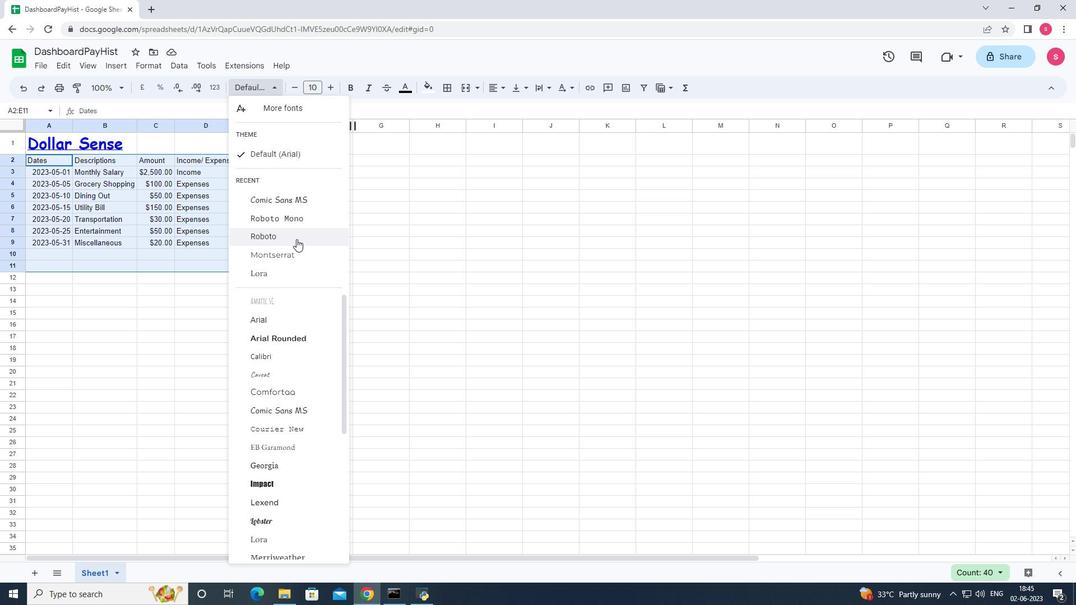 
Action: Mouse moved to (302, 312)
Screenshot: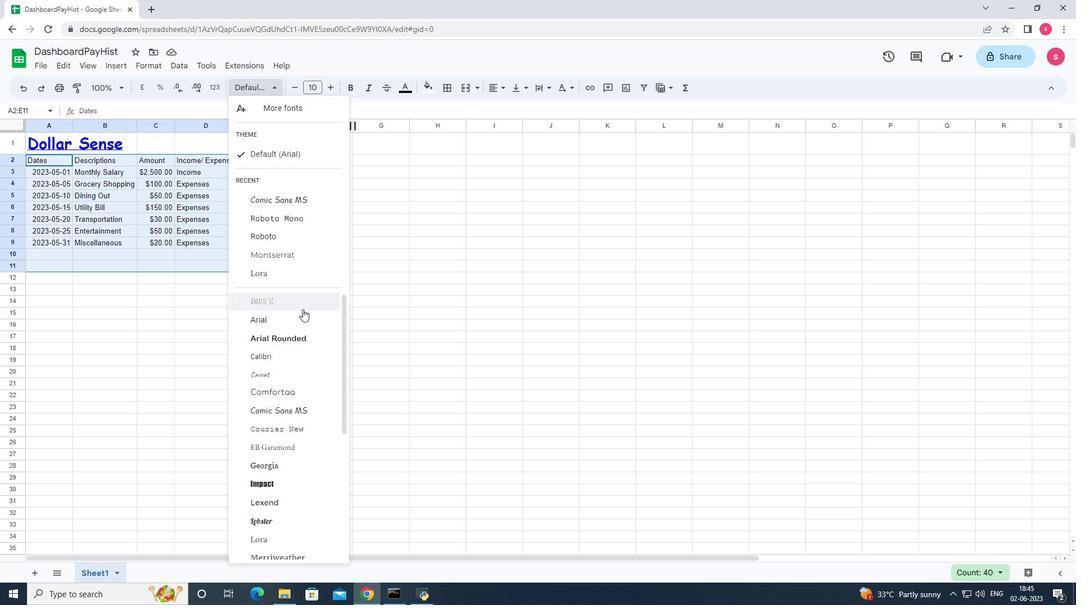 
Action: Mouse scrolled (302, 311) with delta (0, 0)
Screenshot: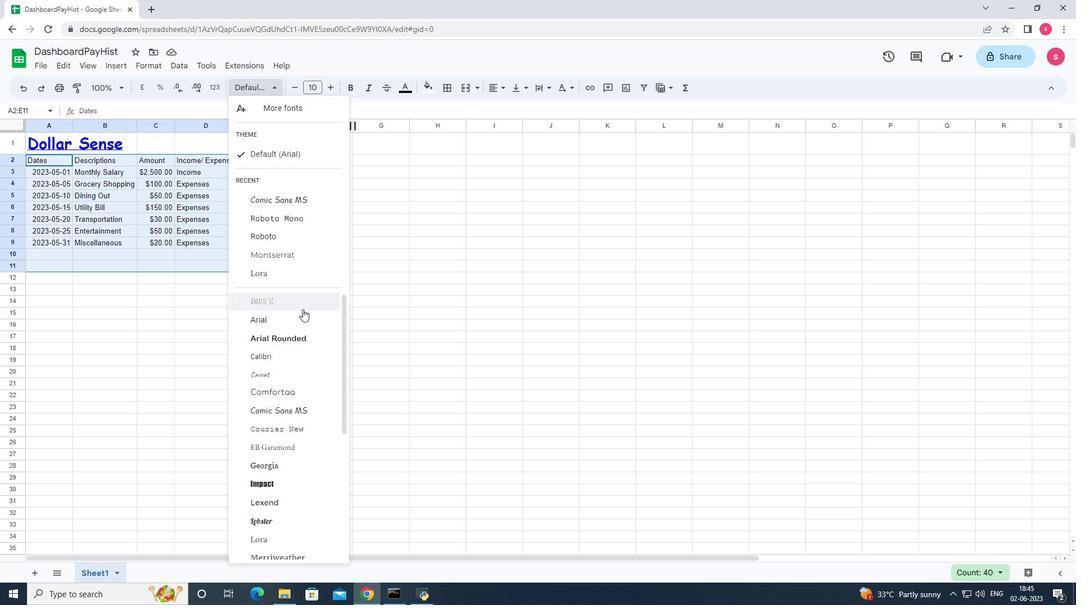 
Action: Mouse moved to (302, 318)
Screenshot: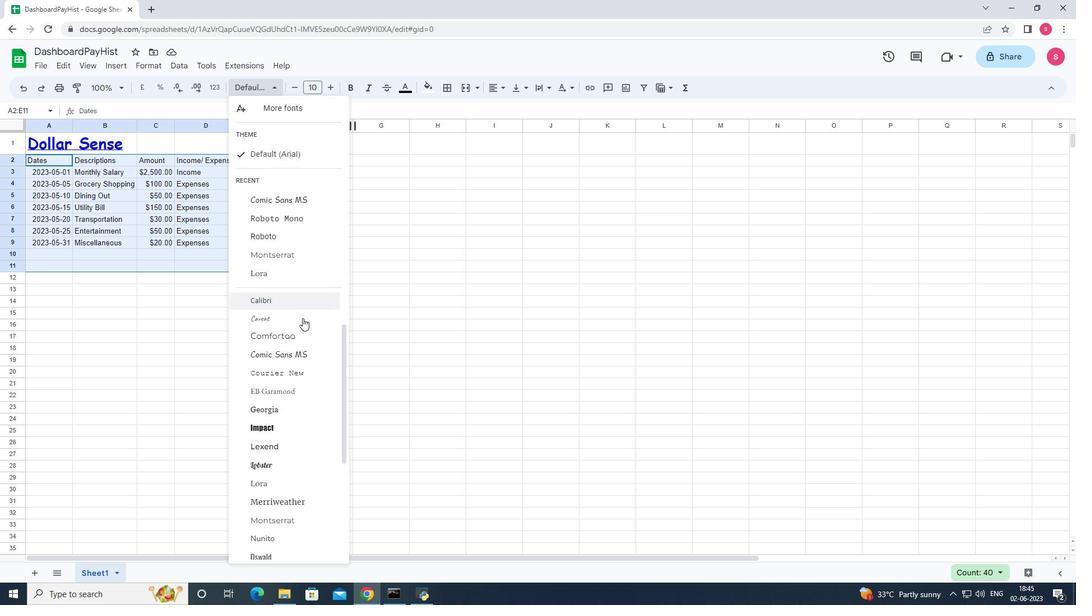 
Action: Mouse scrolled (302, 318) with delta (0, 0)
Screenshot: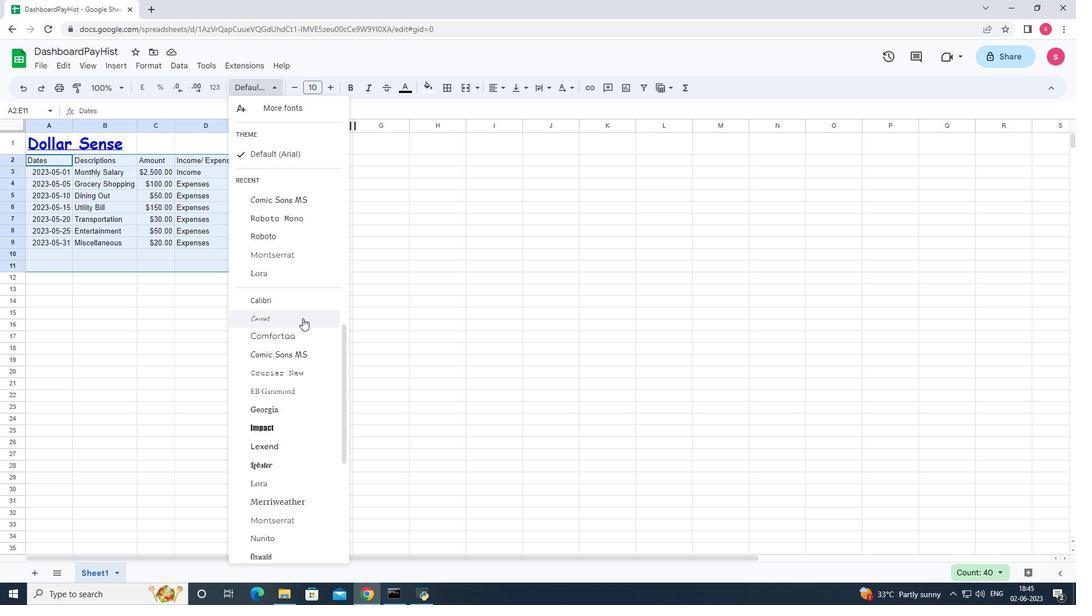 
Action: Mouse moved to (299, 333)
Screenshot: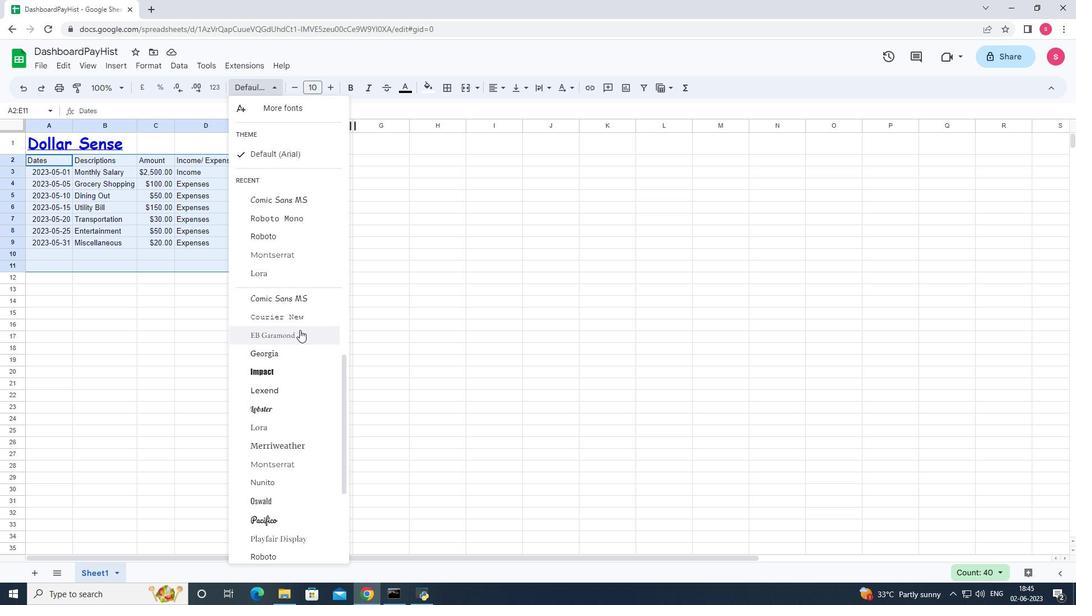 
Action: Mouse pressed left at (299, 333)
Screenshot: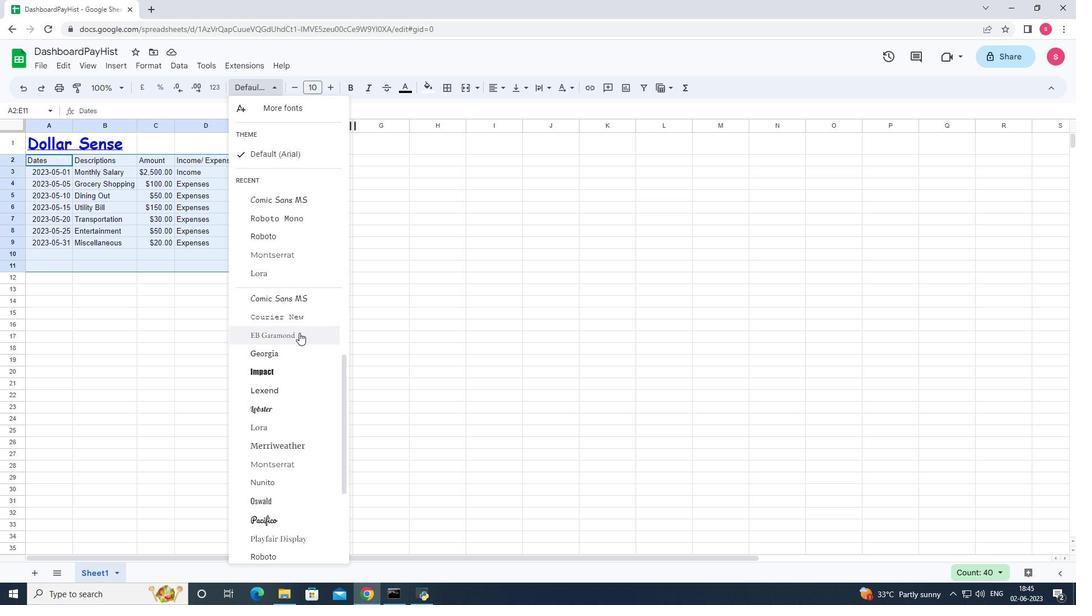 
Action: Mouse moved to (333, 88)
Screenshot: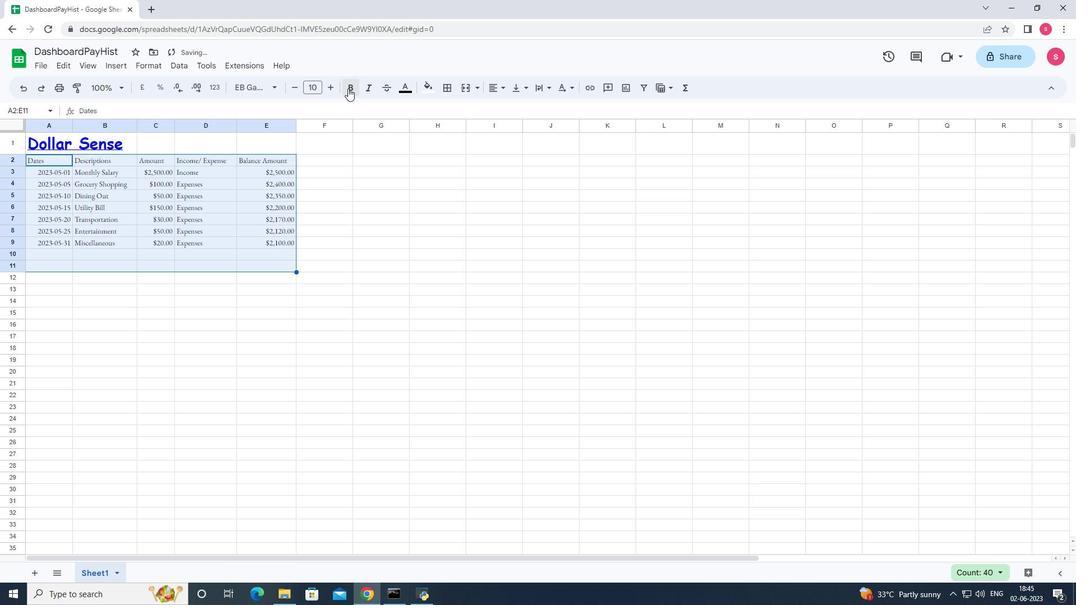
Action: Mouse pressed left at (333, 88)
Screenshot: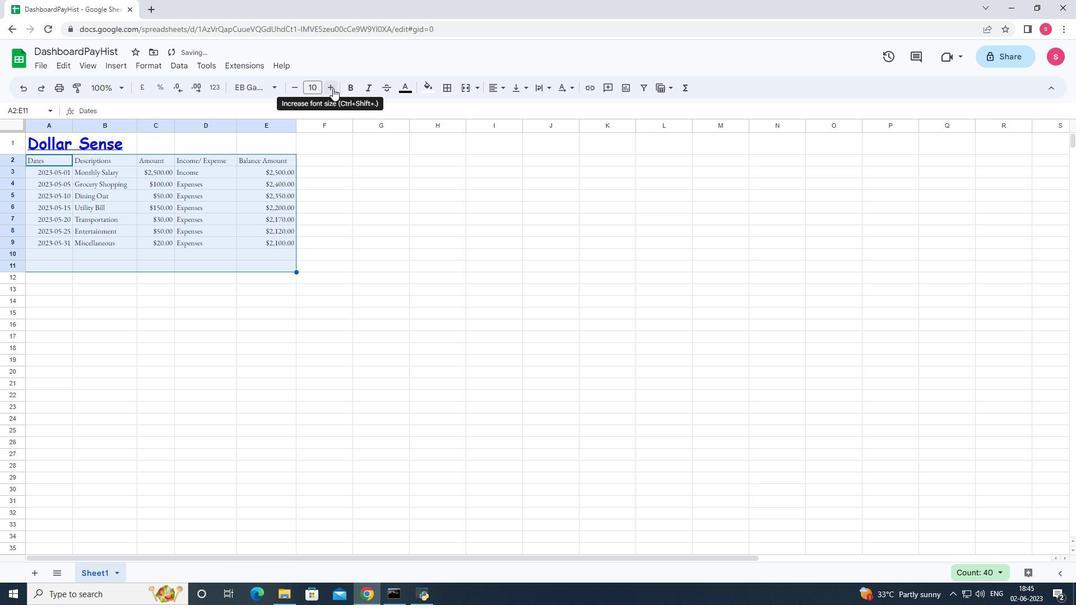
Action: Mouse pressed left at (333, 88)
Screenshot: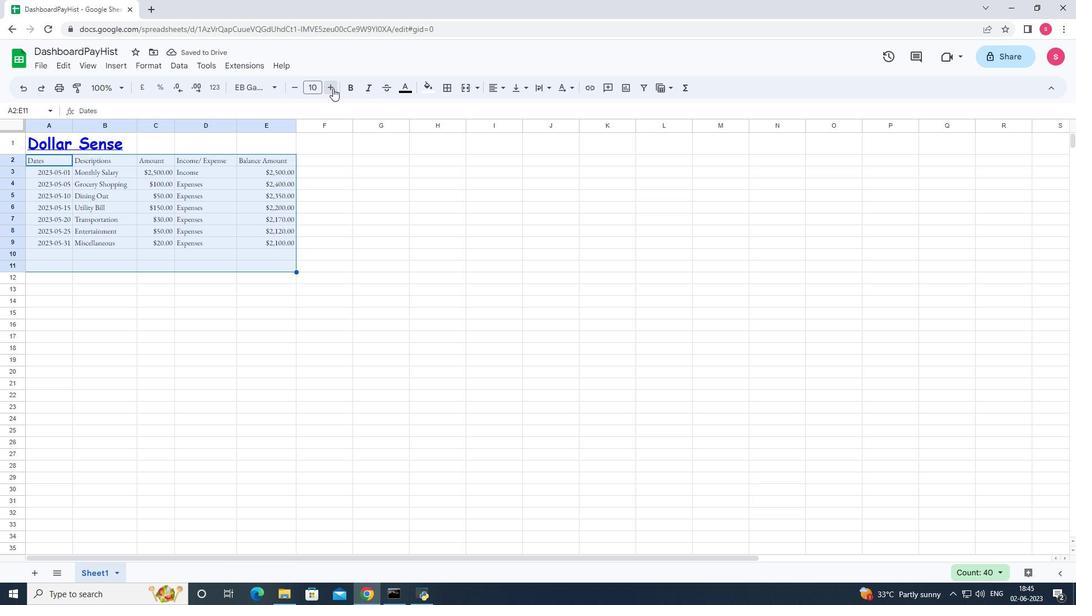 
Action: Mouse pressed left at (333, 88)
Screenshot: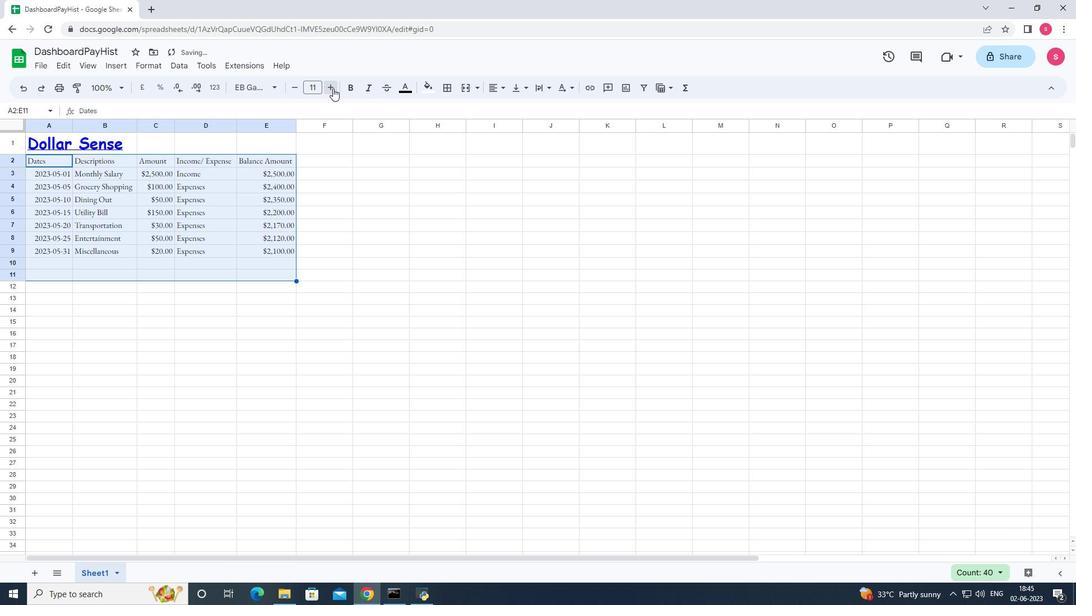 
Action: Mouse pressed left at (333, 88)
Screenshot: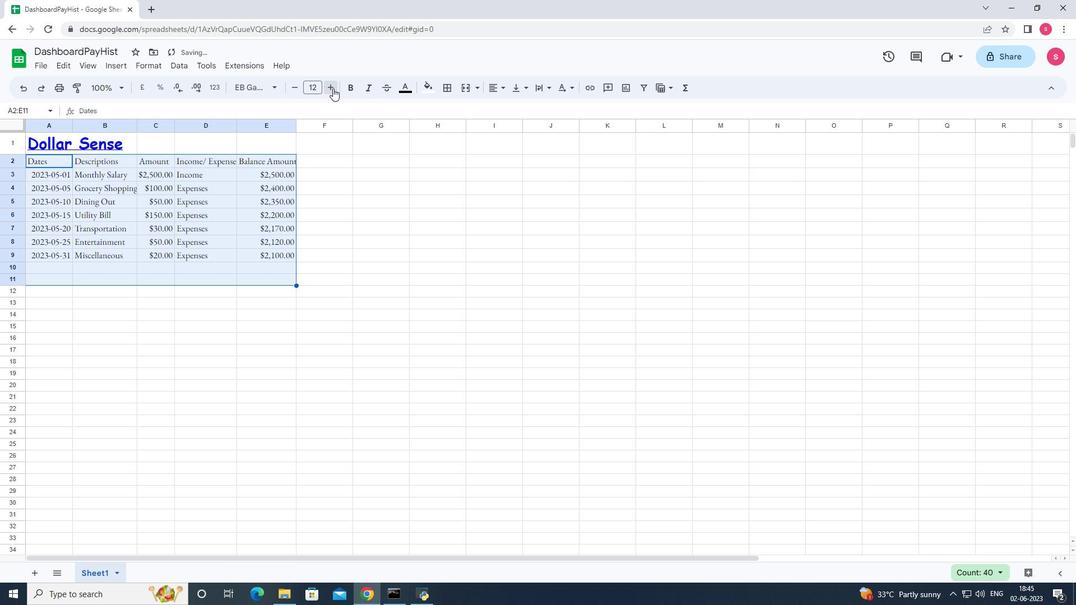 
Action: Mouse pressed left at (333, 88)
Screenshot: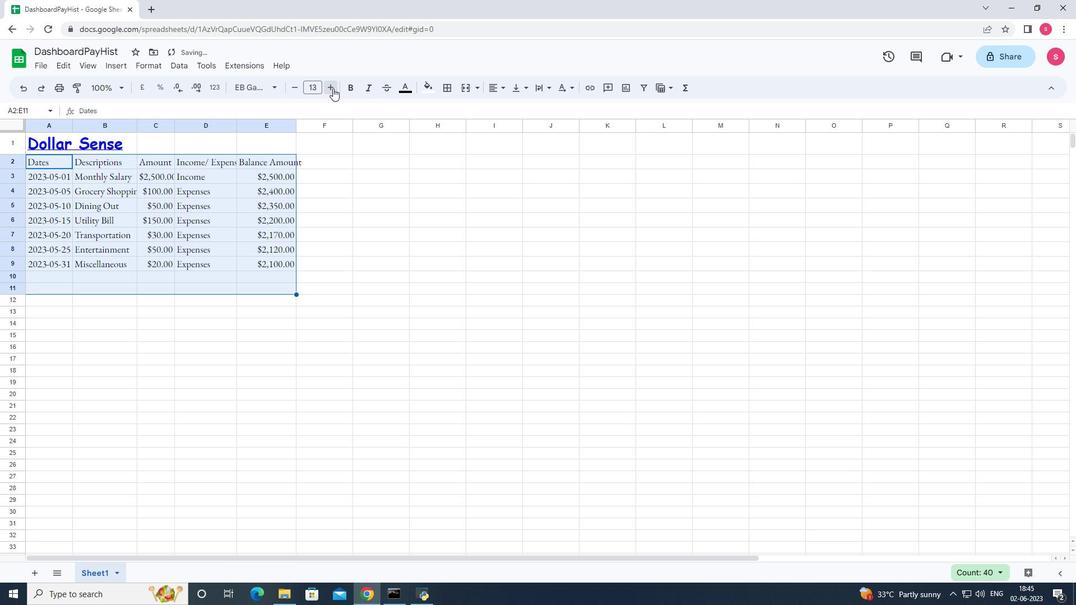 
Action: Mouse moved to (288, 86)
Screenshot: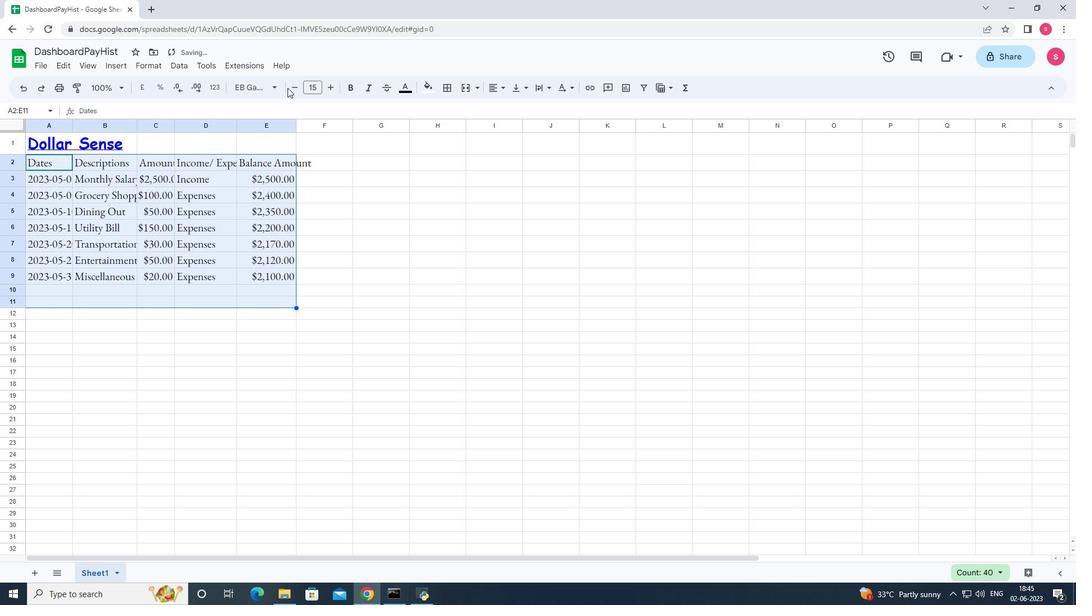 
Action: Mouse pressed left at (288, 86)
Screenshot: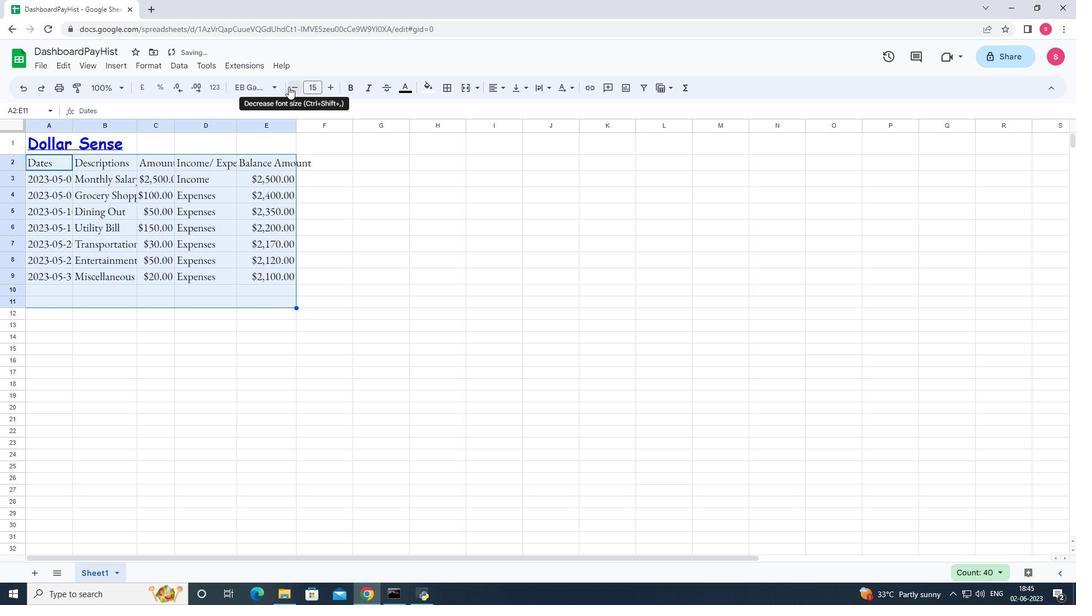 
Action: Mouse moved to (457, 278)
Screenshot: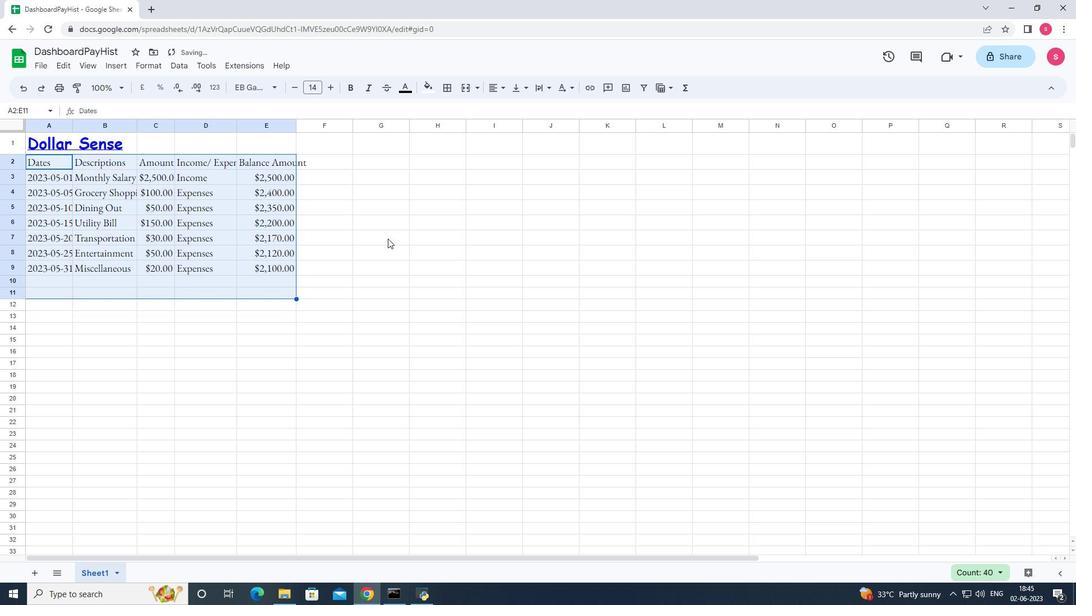 
Action: Mouse pressed left at (457, 278)
Screenshot: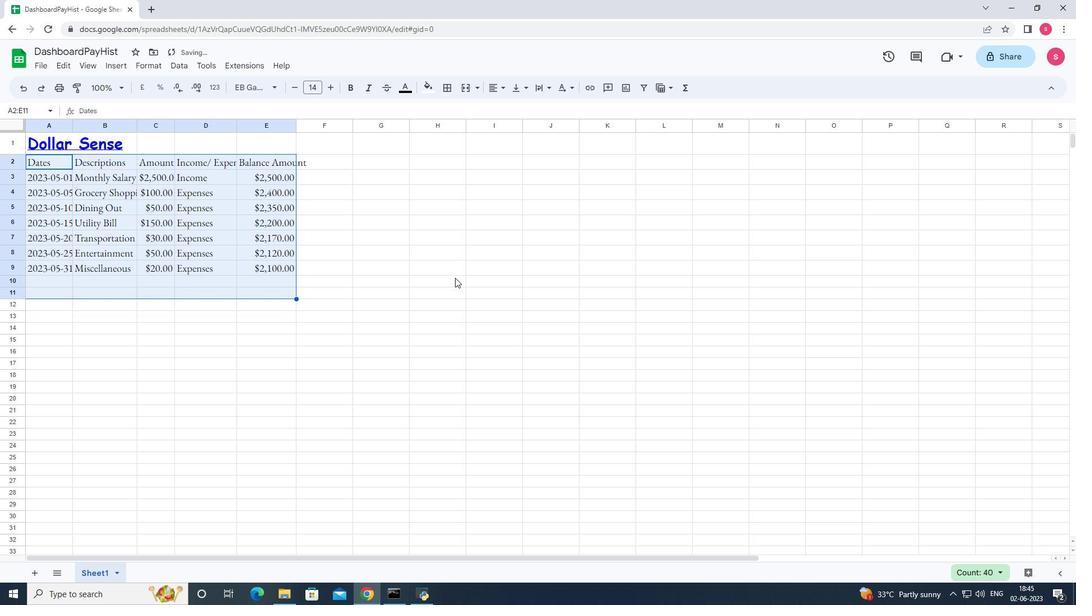 
Action: Mouse moved to (65, 139)
Screenshot: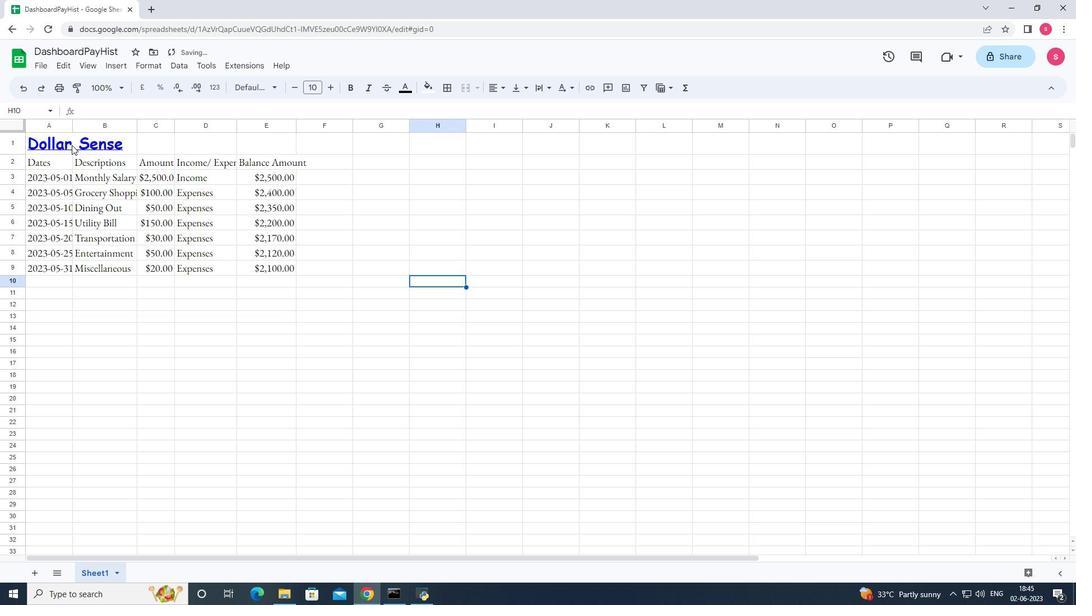
Action: Mouse pressed left at (65, 139)
Screenshot: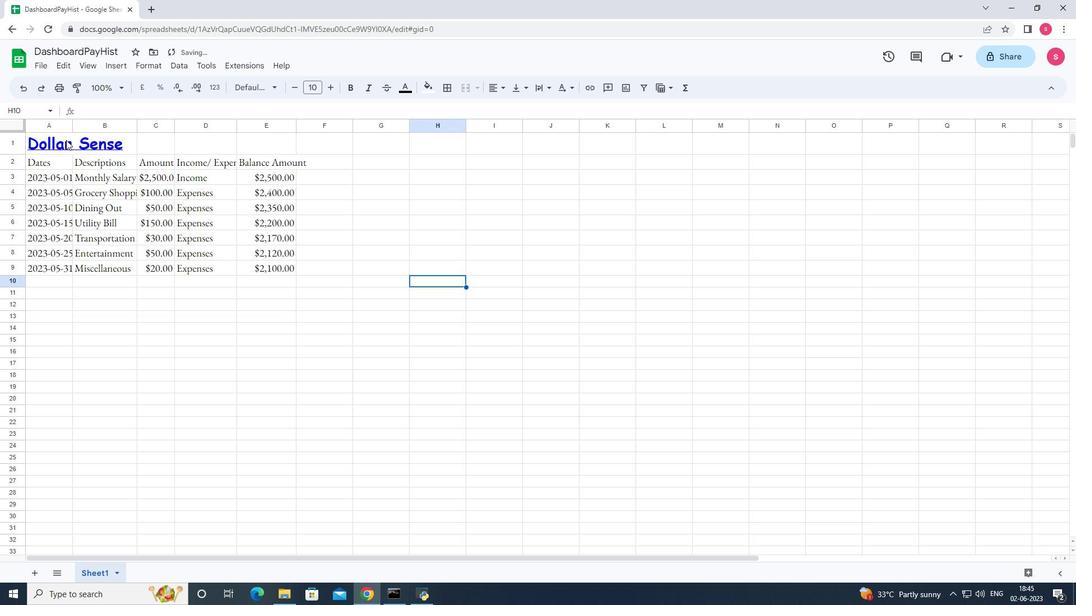 
Action: Mouse moved to (487, 85)
Screenshot: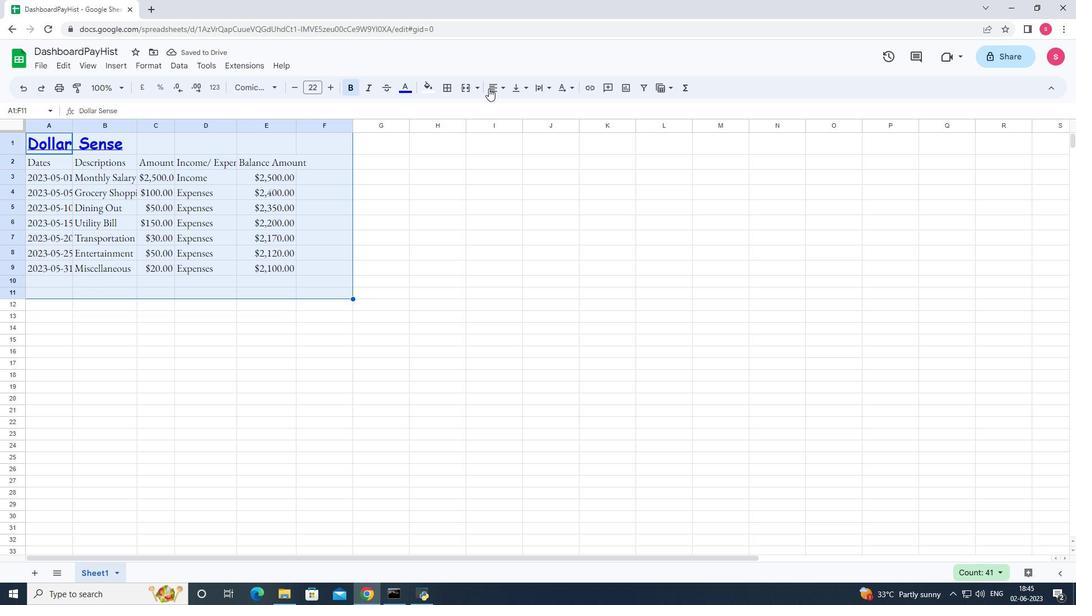 
Action: Mouse pressed left at (487, 85)
Screenshot: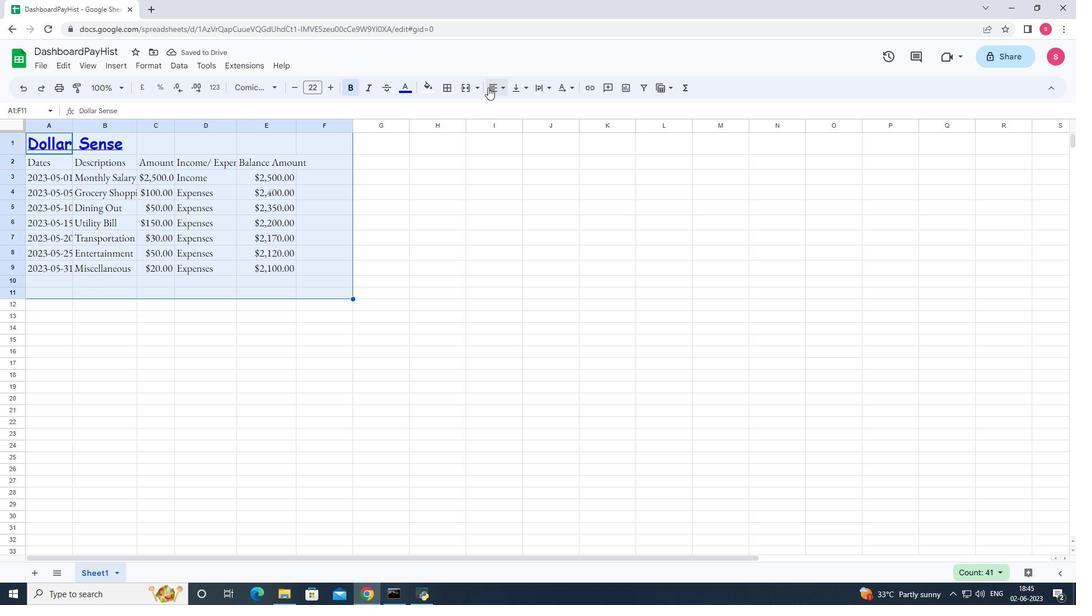 
Action: Mouse moved to (528, 110)
Screenshot: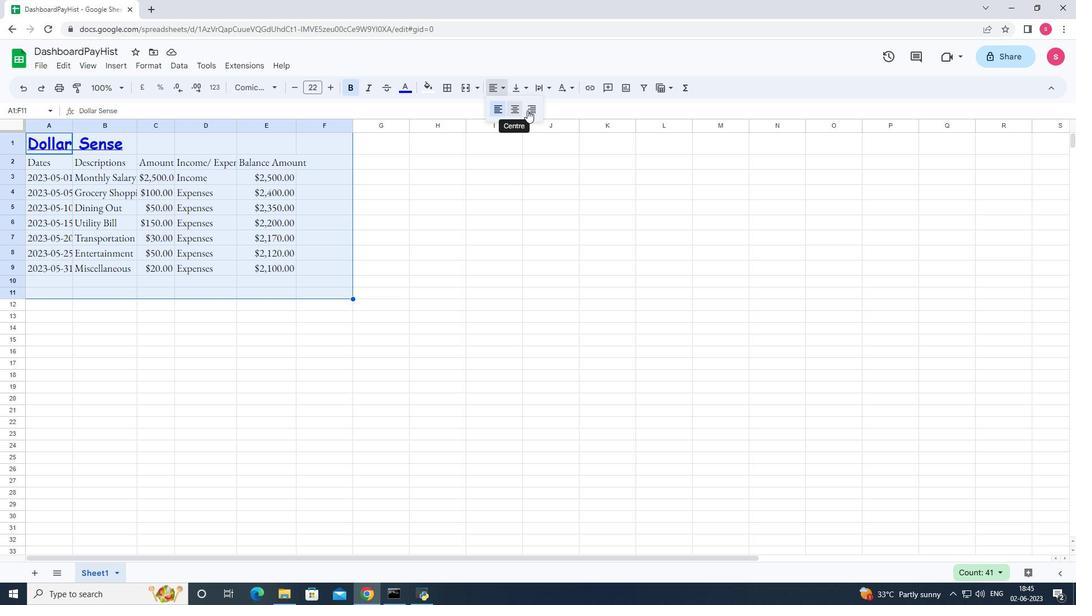 
Action: Mouse pressed left at (528, 110)
Screenshot: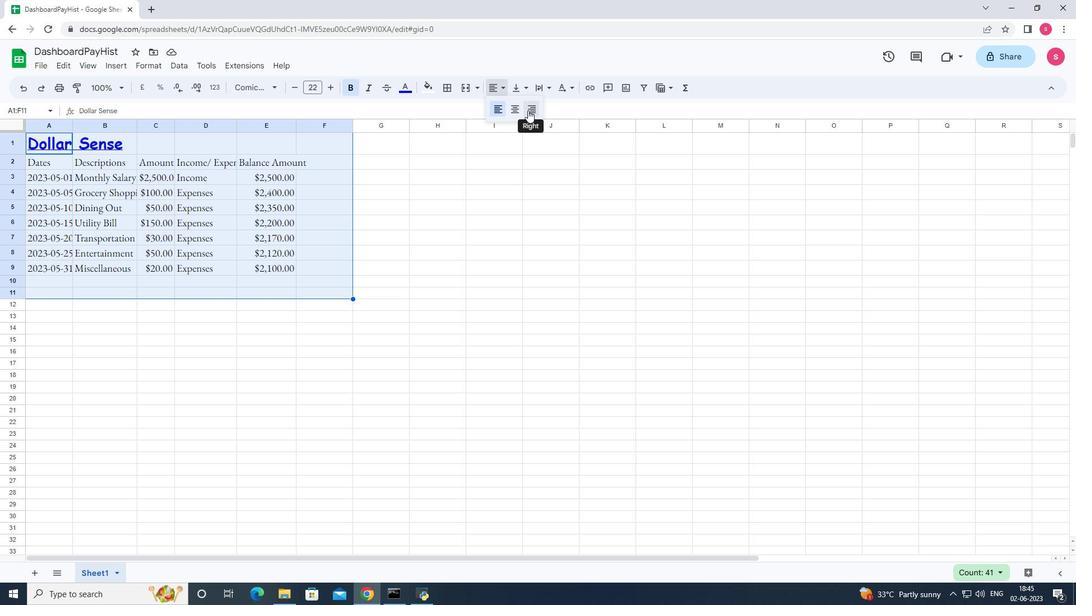 
Action: Mouse moved to (542, 245)
Screenshot: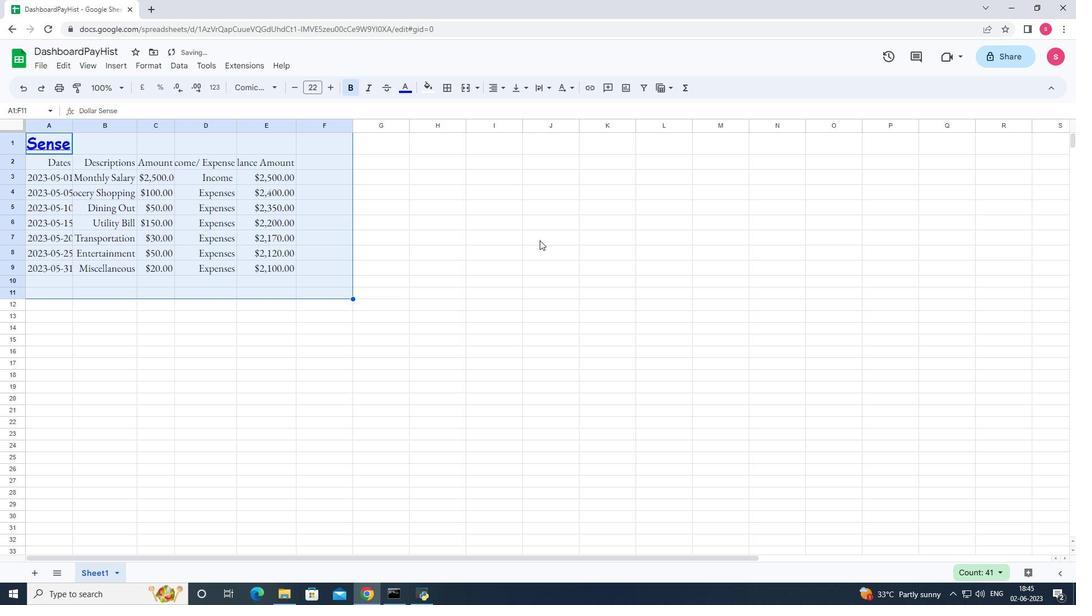 
Action: Mouse pressed left at (542, 245)
Screenshot: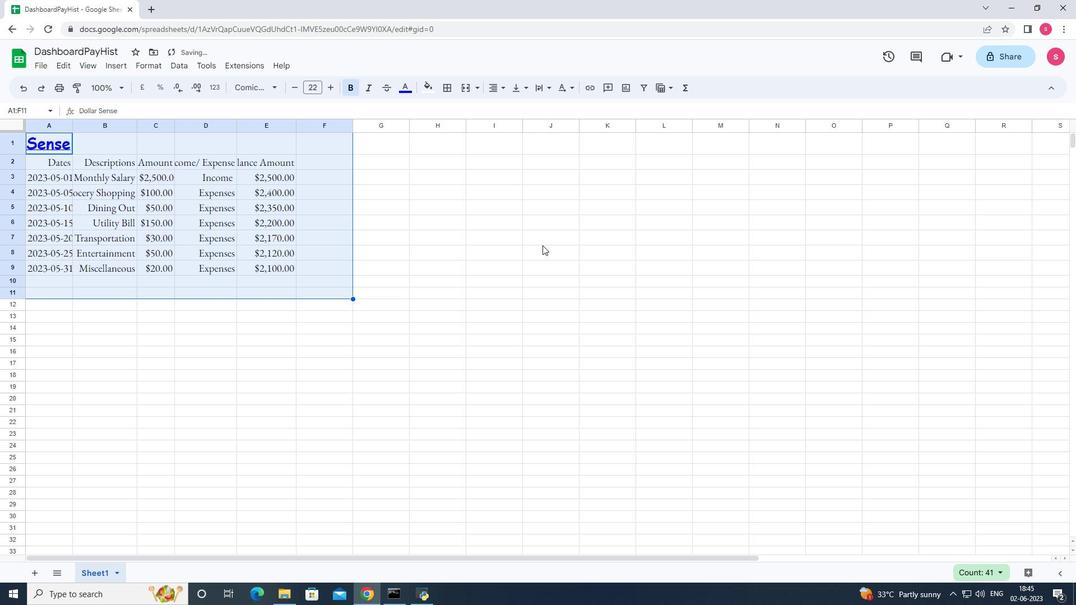 
Action: Mouse moved to (71, 121)
Screenshot: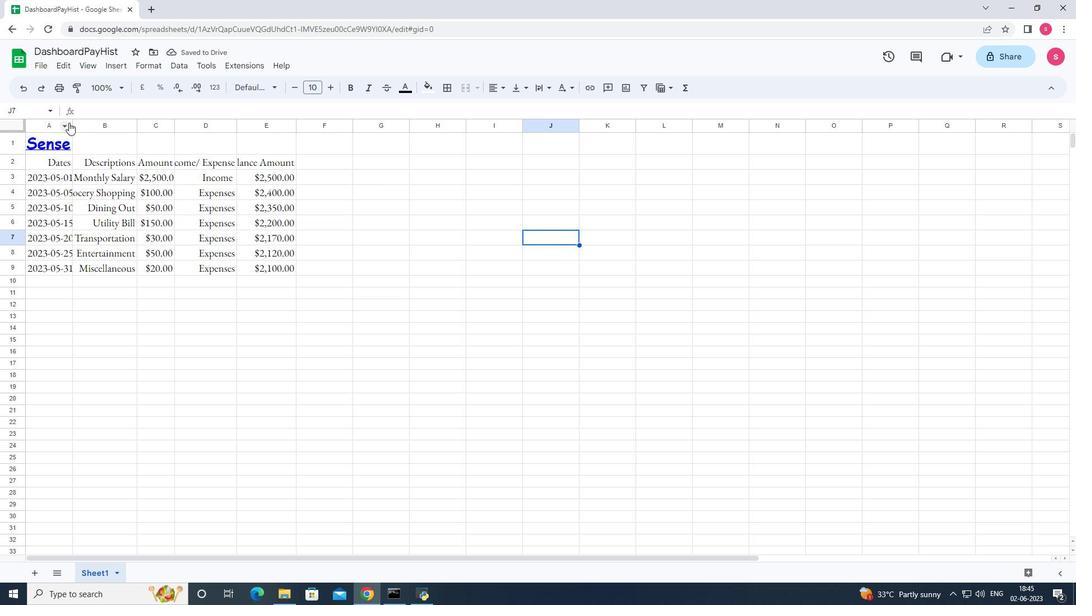 
Action: Mouse pressed left at (71, 121)
Screenshot: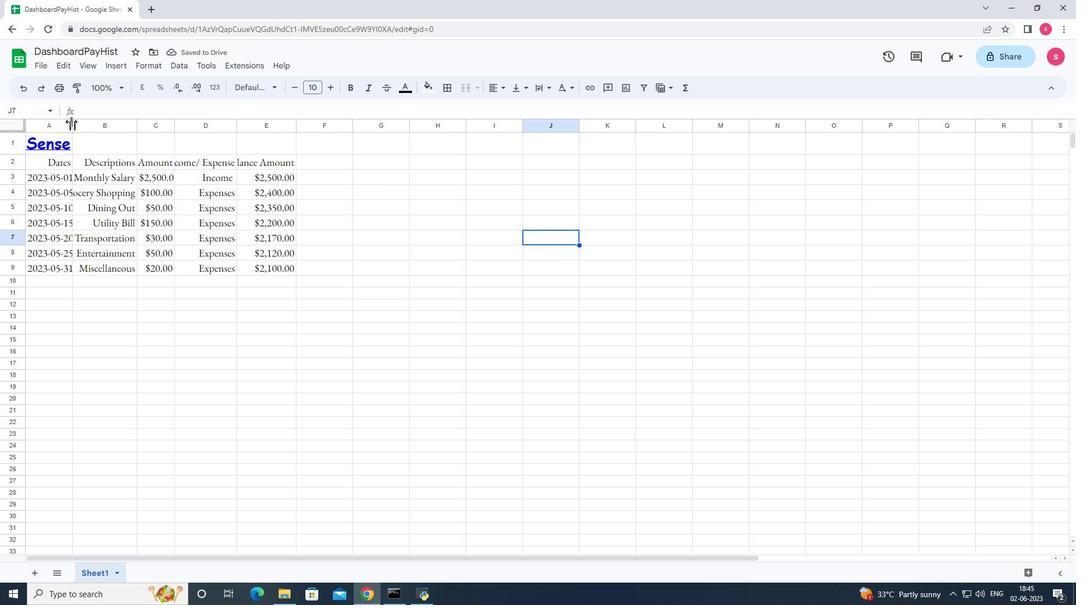 
Action: Mouse pressed left at (71, 121)
Screenshot: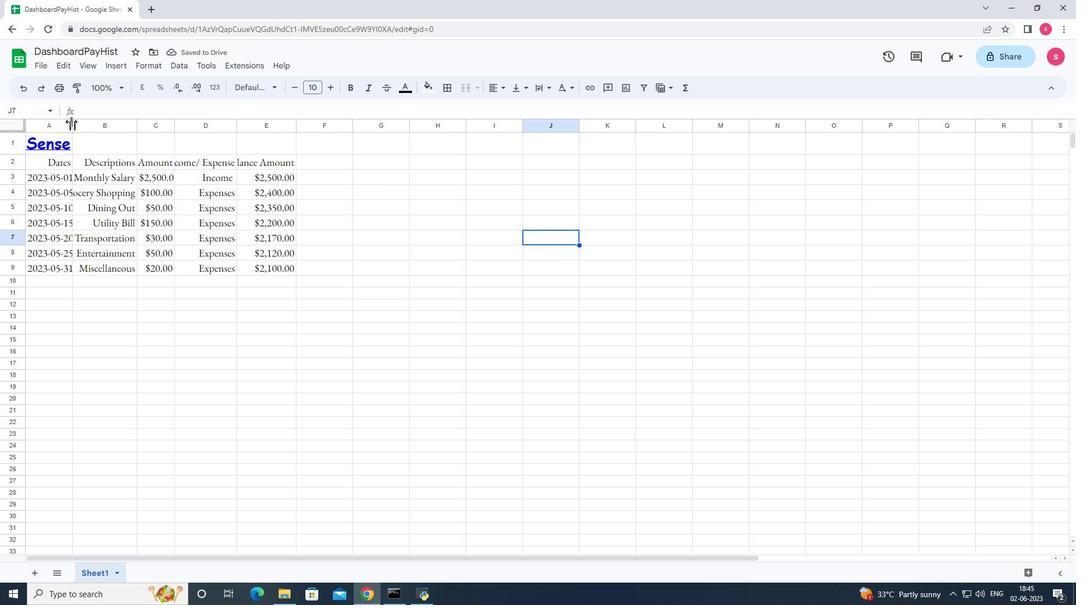 
Action: Mouse moved to (189, 127)
Screenshot: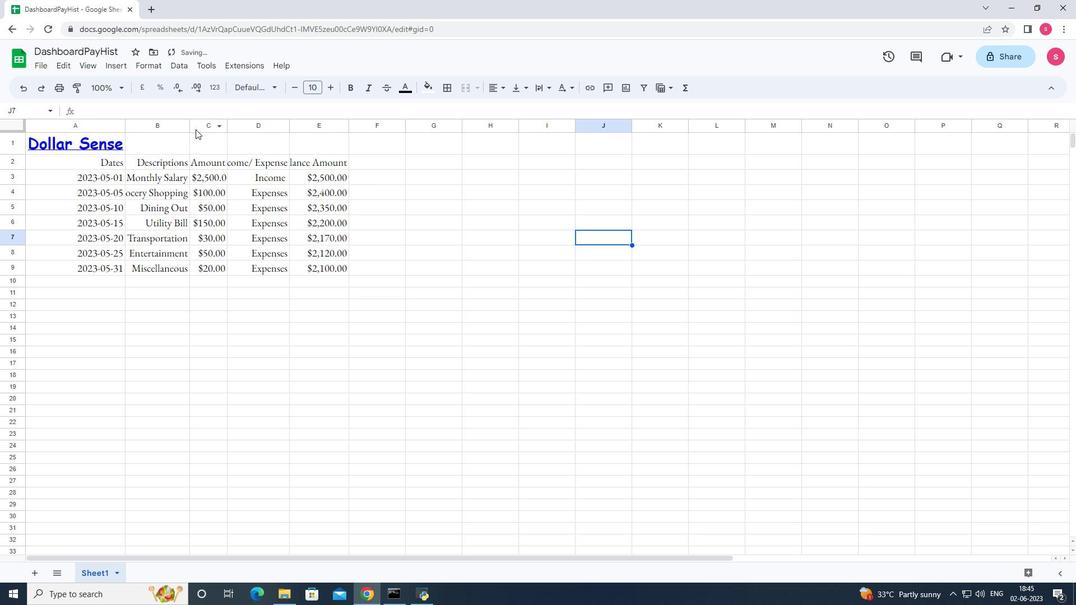 
Action: Mouse pressed left at (189, 127)
Screenshot: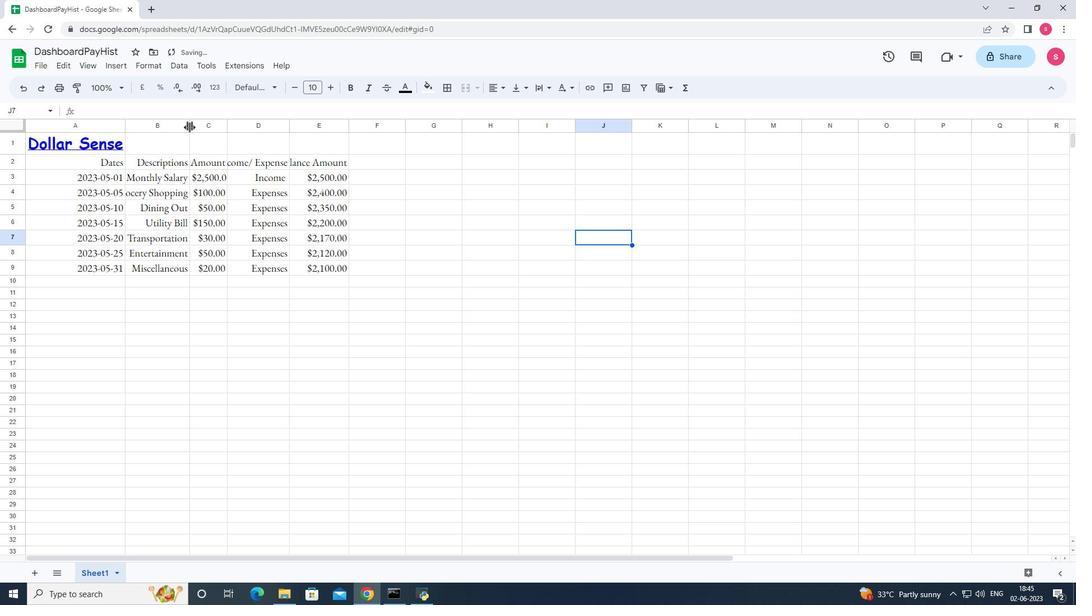 
Action: Mouse pressed left at (189, 127)
Screenshot: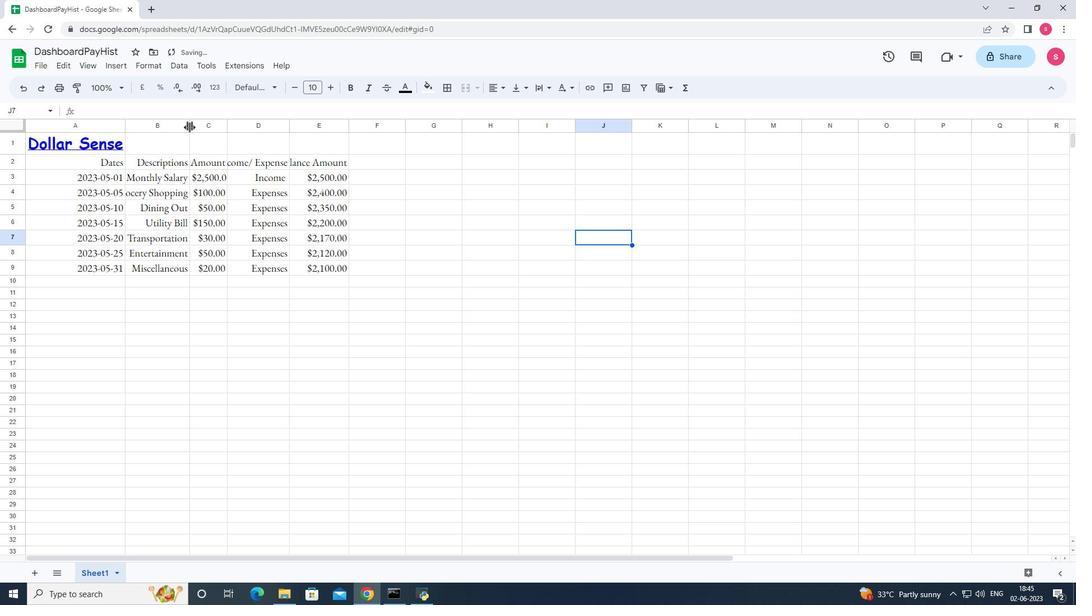
Action: Mouse moved to (240, 127)
Screenshot: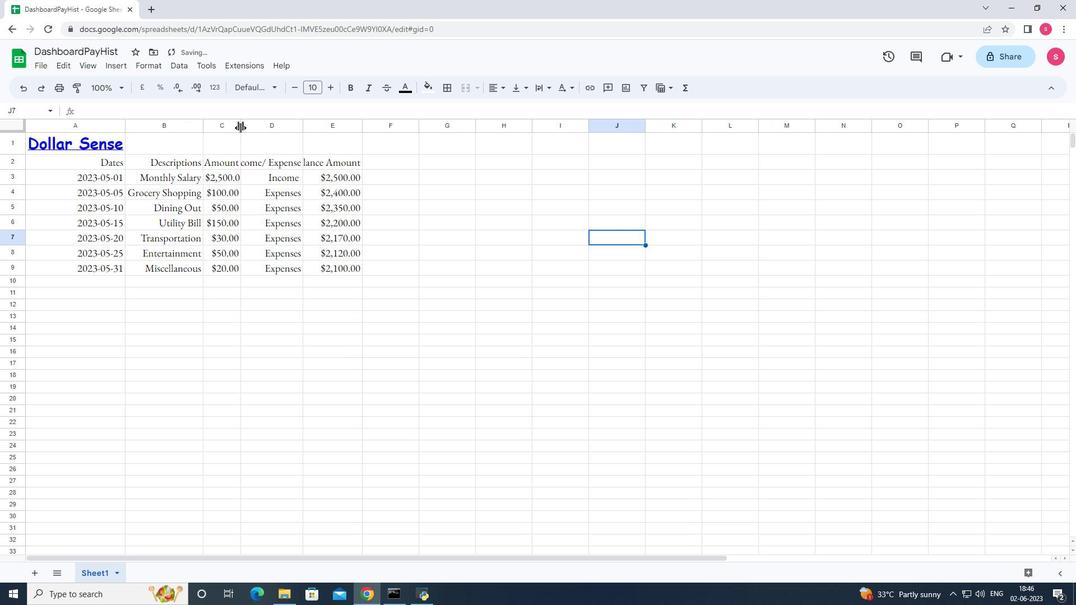 
Action: Mouse pressed left at (240, 127)
Screenshot: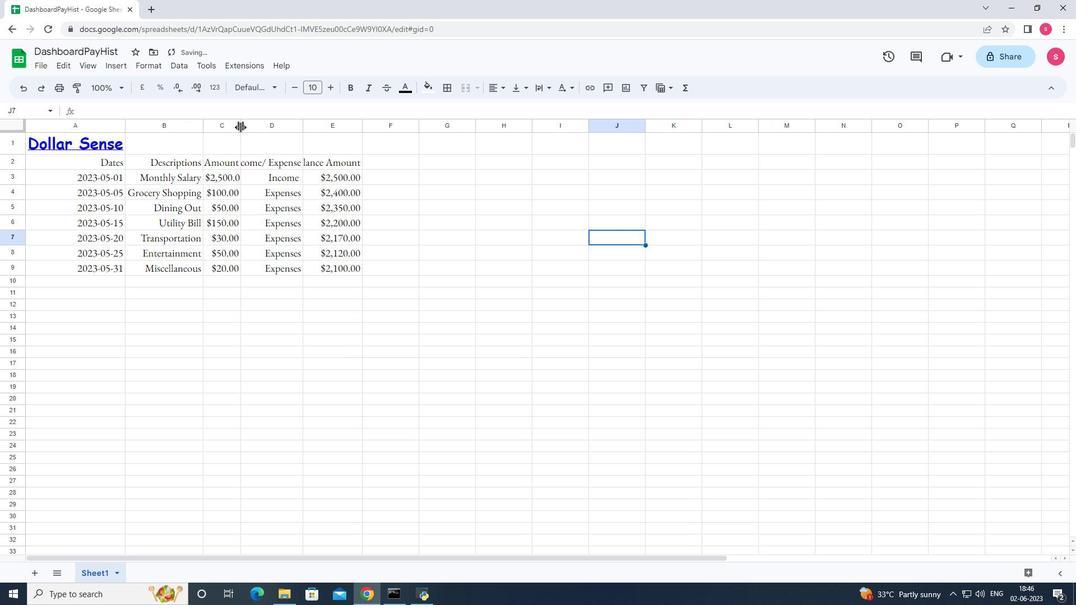 
Action: Mouse pressed left at (240, 127)
Screenshot: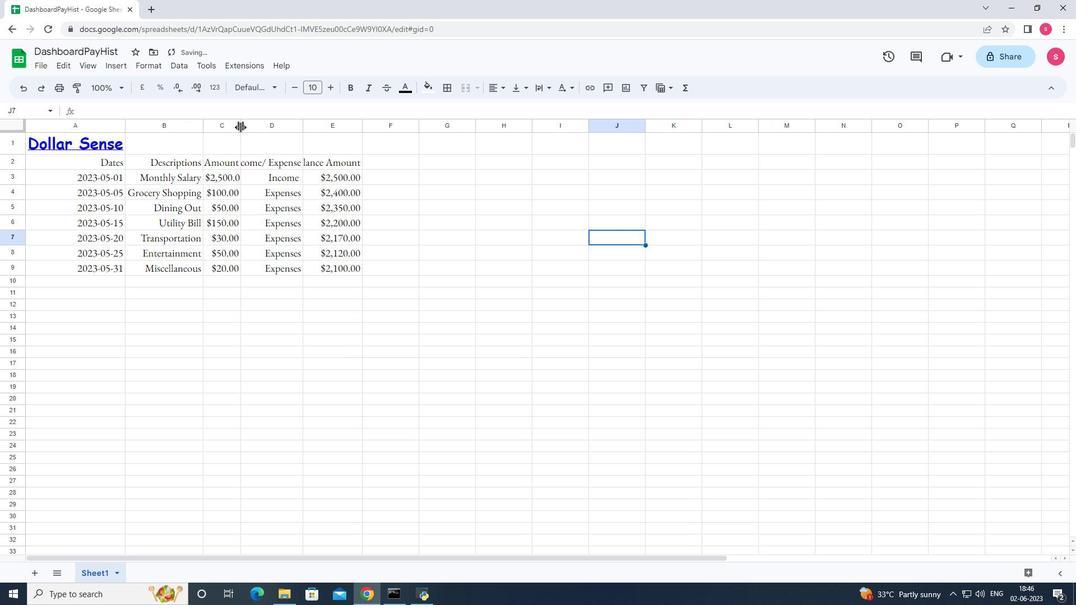 
Action: Mouse moved to (307, 127)
Screenshot: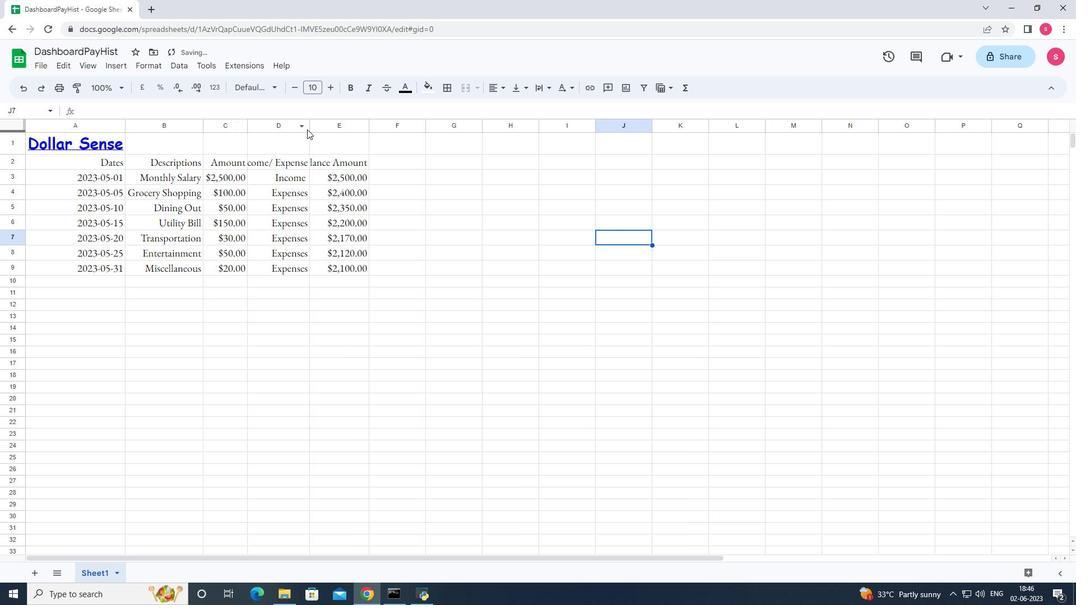 
Action: Mouse pressed left at (307, 127)
Screenshot: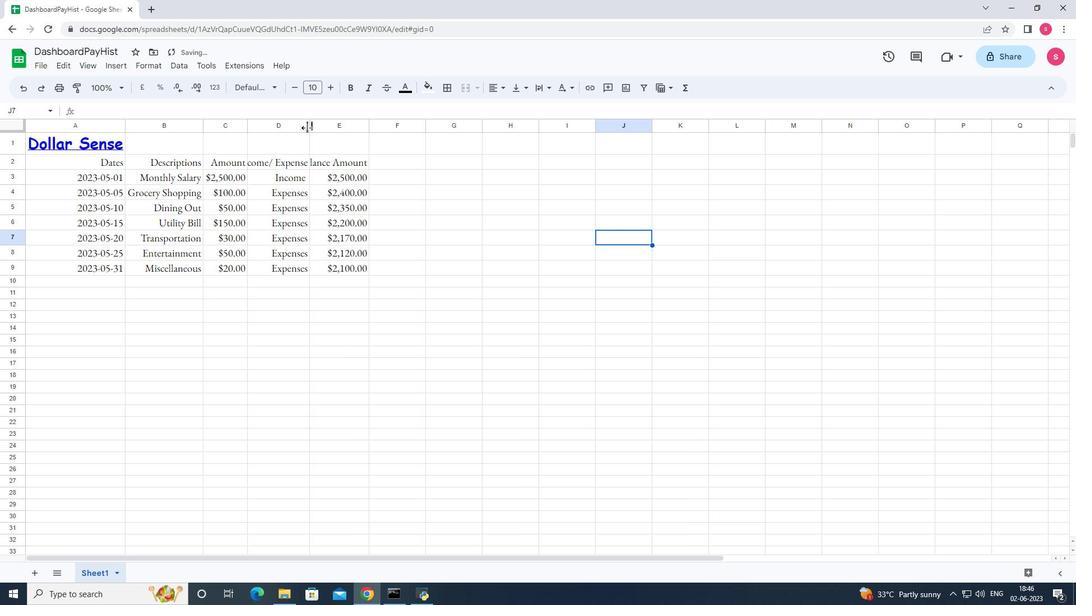 
Action: Mouse pressed left at (307, 127)
Screenshot: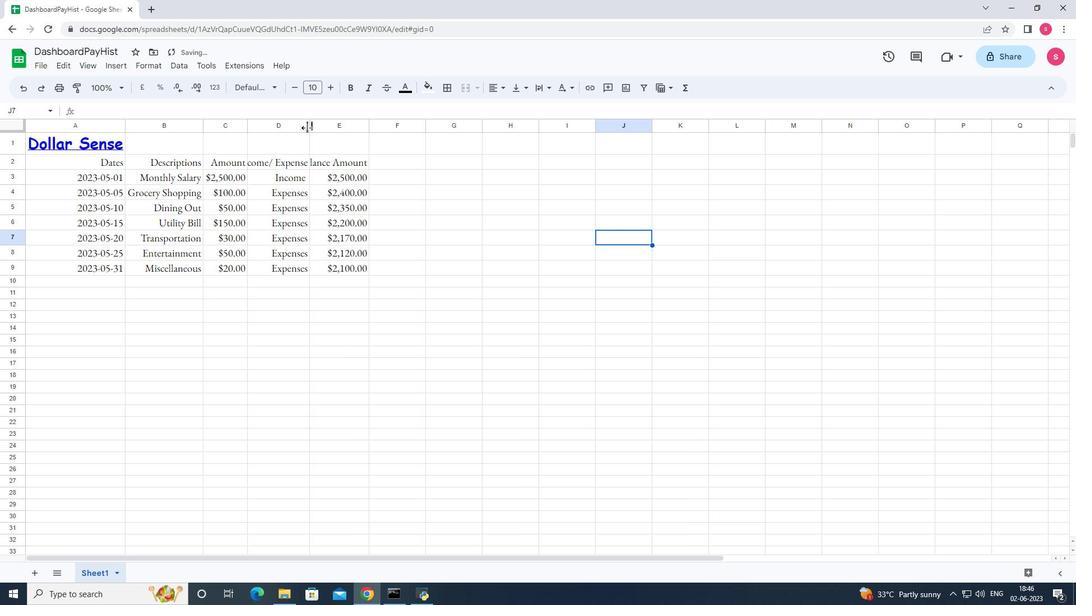 
Action: Mouse moved to (380, 124)
Screenshot: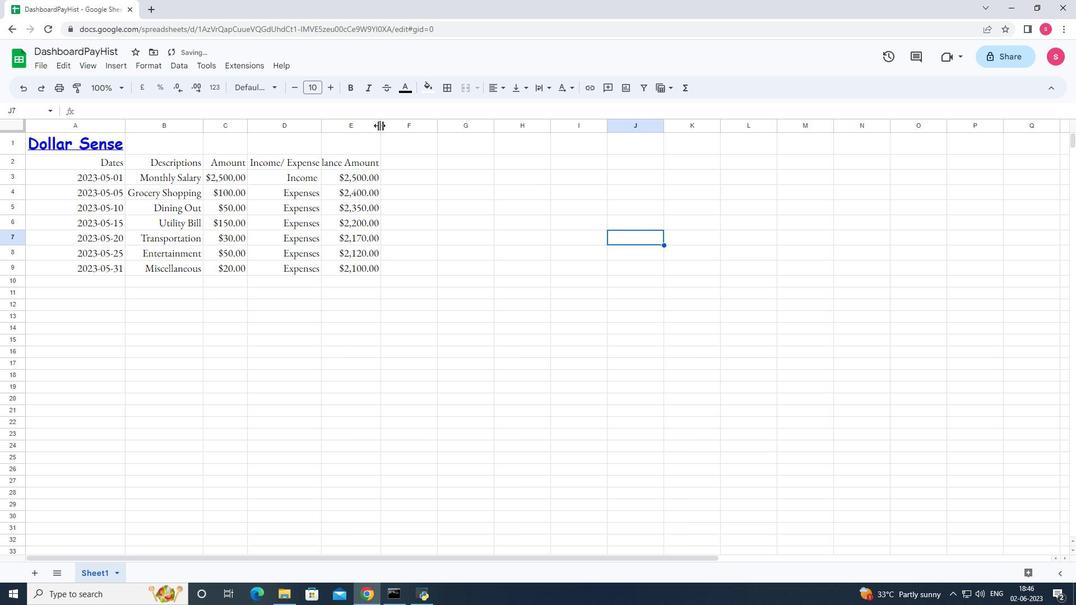 
Action: Mouse pressed left at (380, 124)
Screenshot: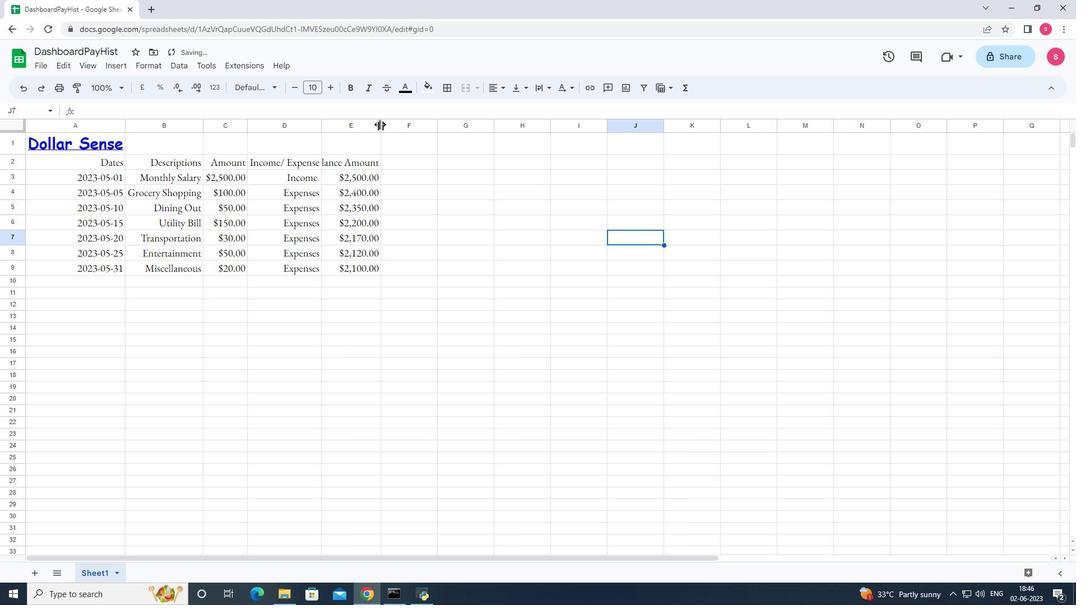 
Action: Mouse pressed left at (380, 124)
Screenshot: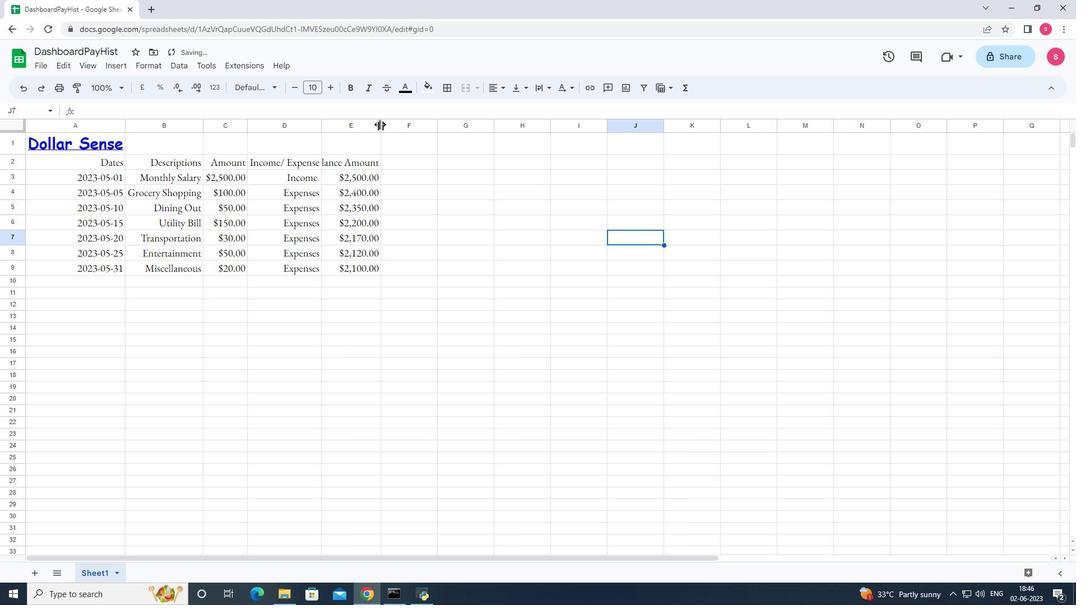 
Action: Mouse moved to (334, 326)
Screenshot: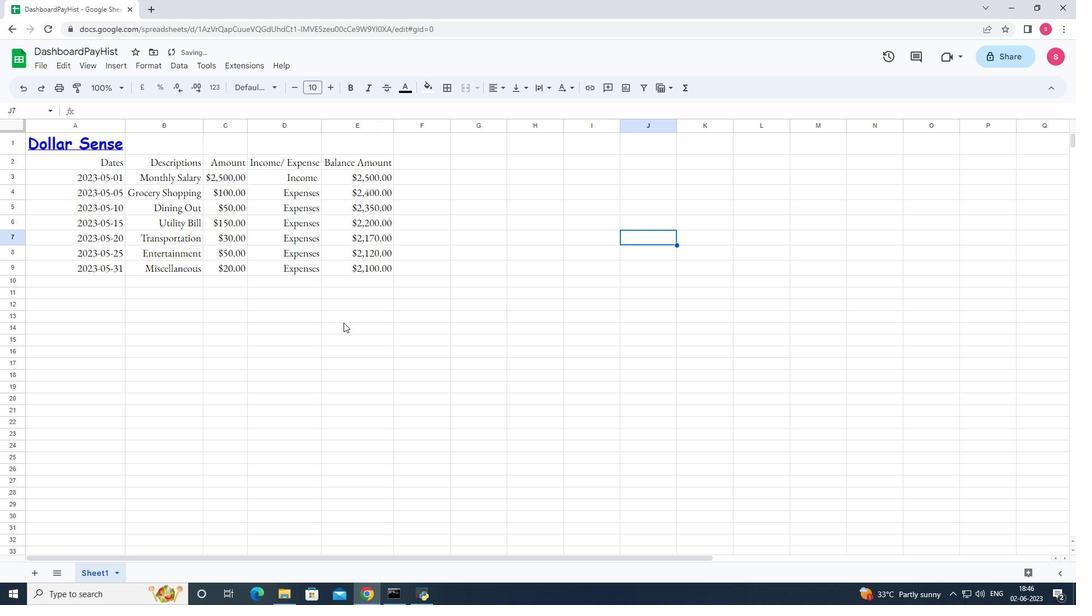 
Action: Key pressed ctrl+S
Screenshot: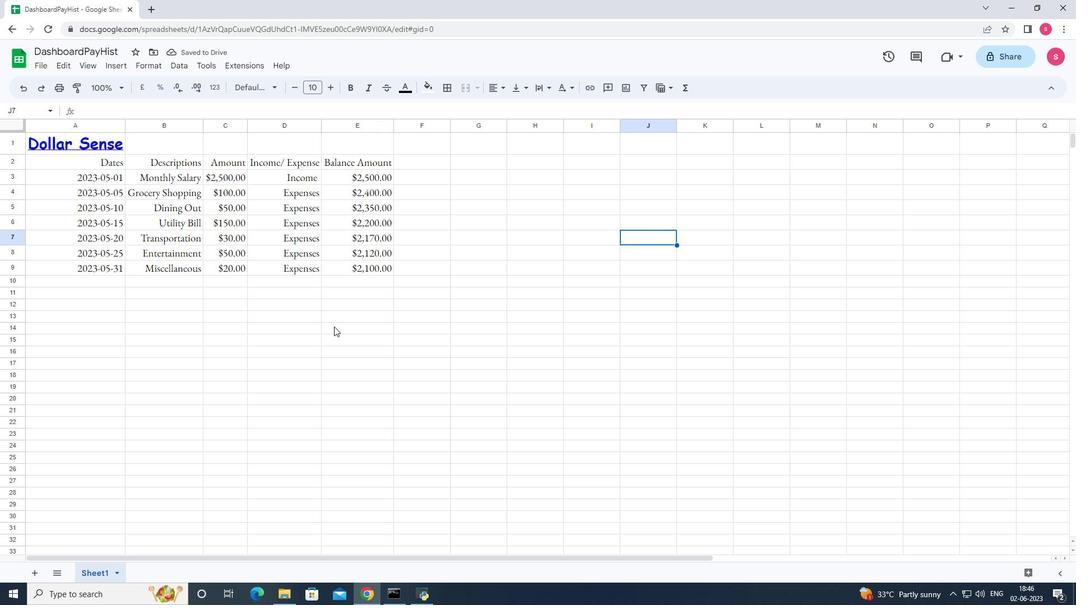 
